 Task: Add a signature Mariana Green containing With heartfelt thanks and warm wishes, Mariana Green to email address softage.3@softage.net and add a label Purchase agreements
Action: Mouse moved to (114, 137)
Screenshot: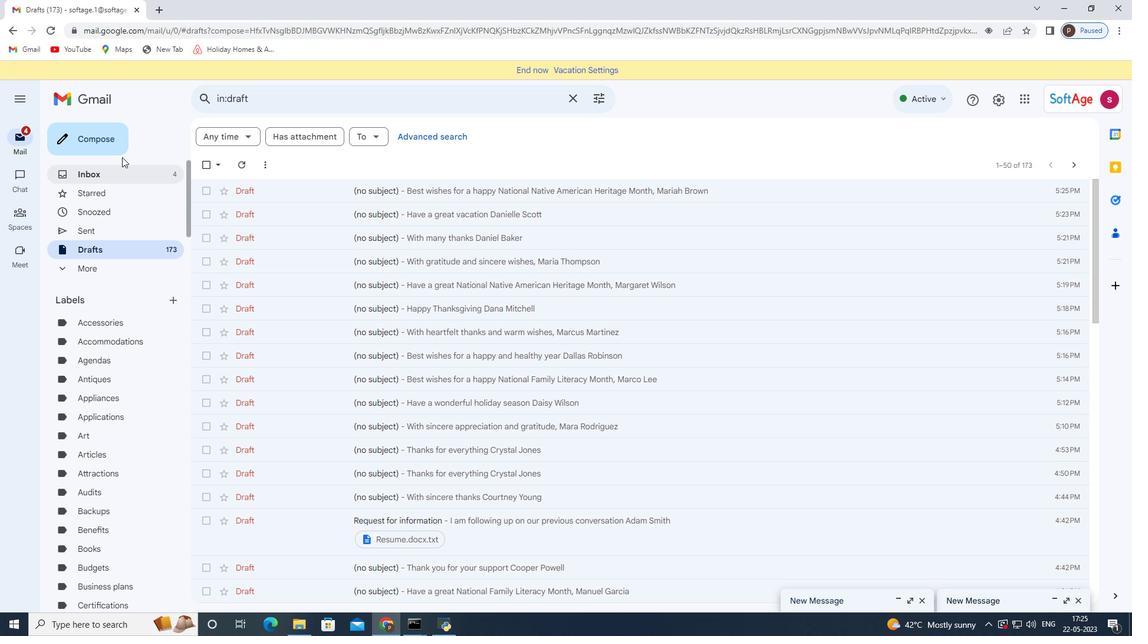 
Action: Mouse pressed left at (114, 137)
Screenshot: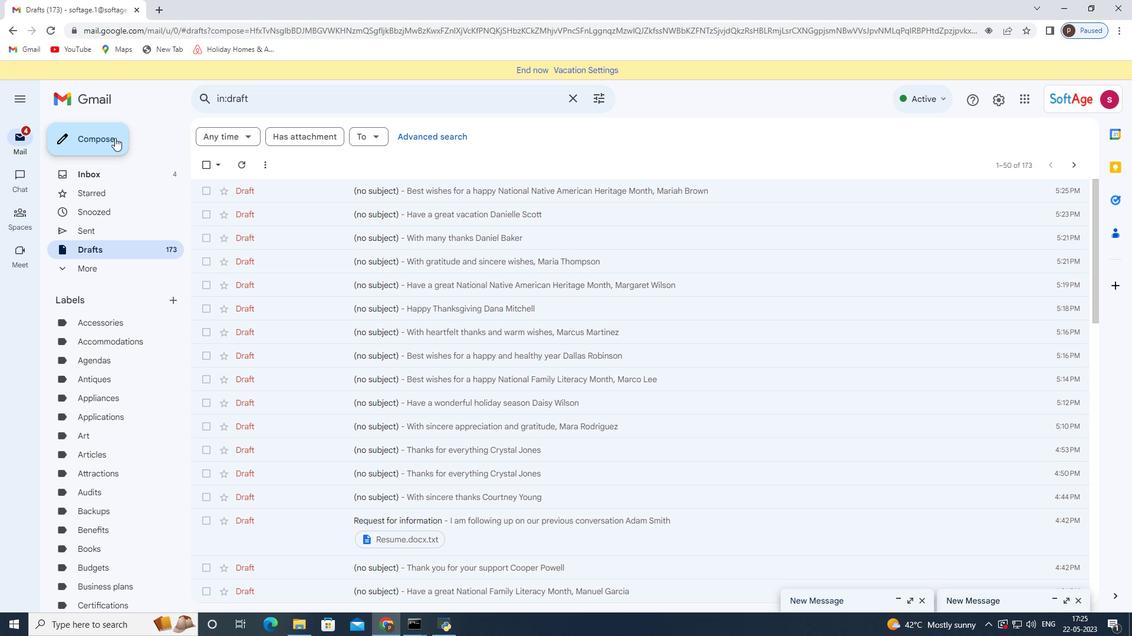 
Action: Mouse moved to (645, 593)
Screenshot: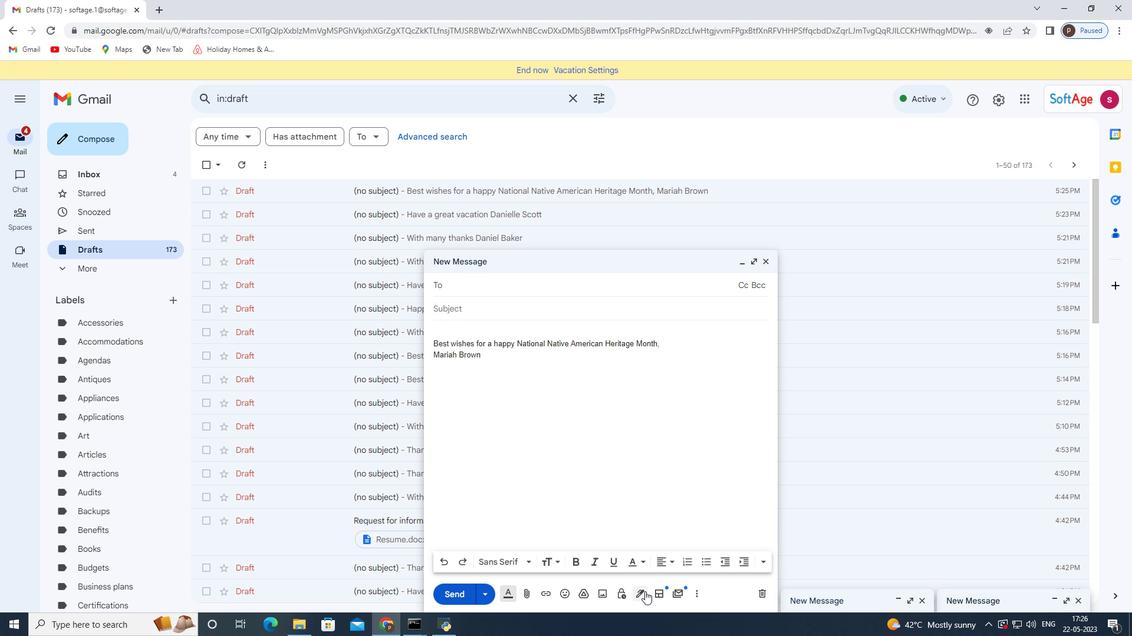 
Action: Mouse pressed left at (645, 593)
Screenshot: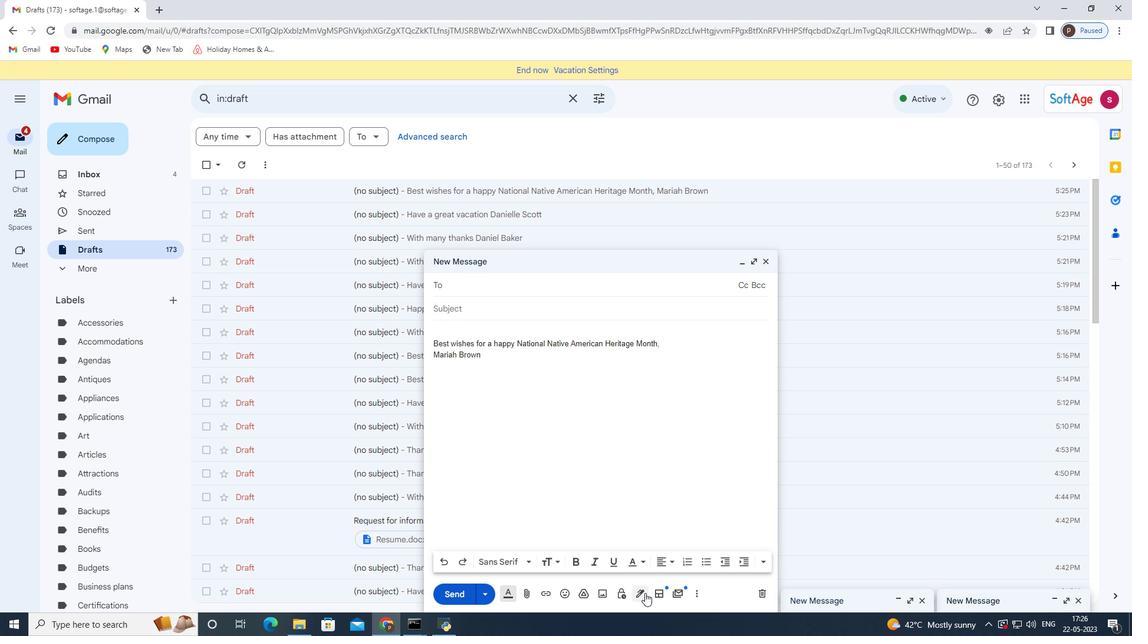 
Action: Mouse moved to (700, 528)
Screenshot: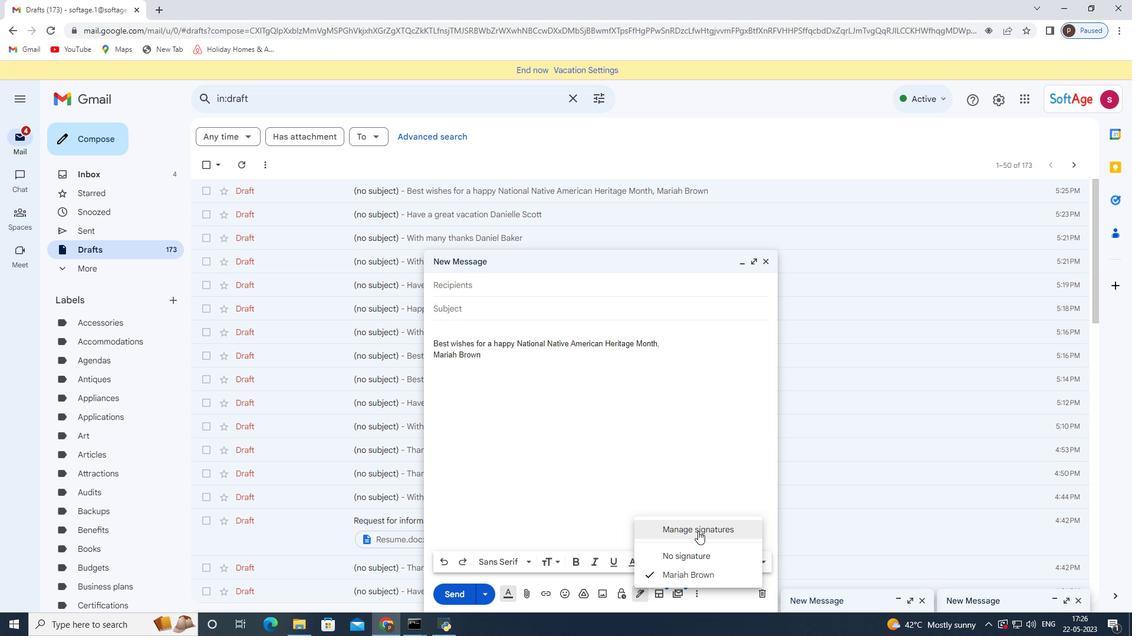 
Action: Mouse pressed left at (700, 528)
Screenshot: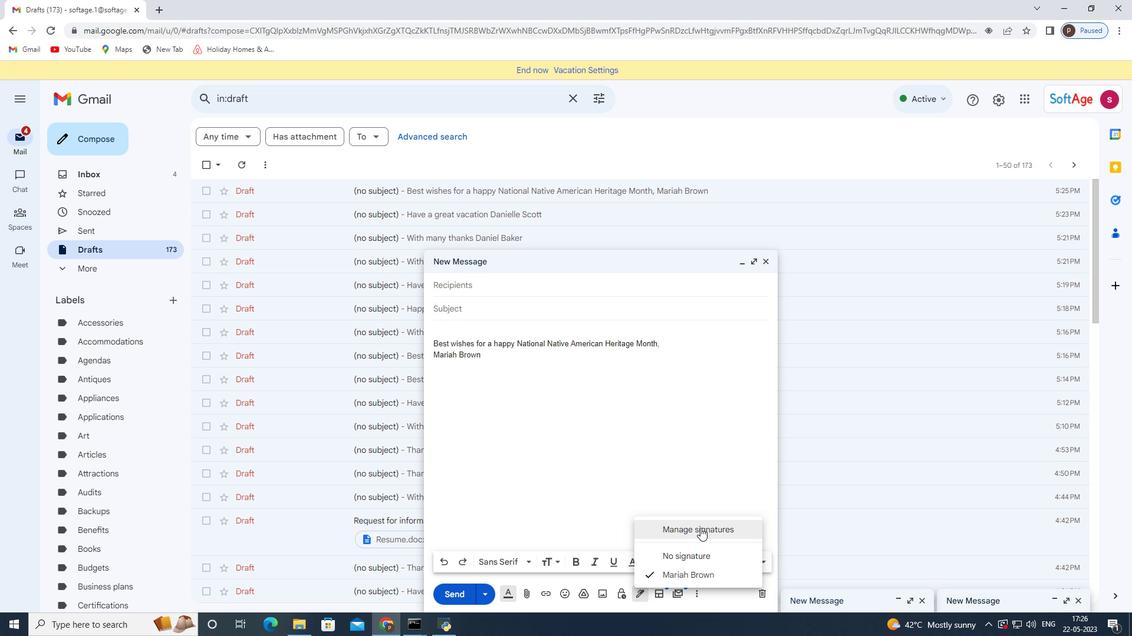 
Action: Mouse moved to (766, 259)
Screenshot: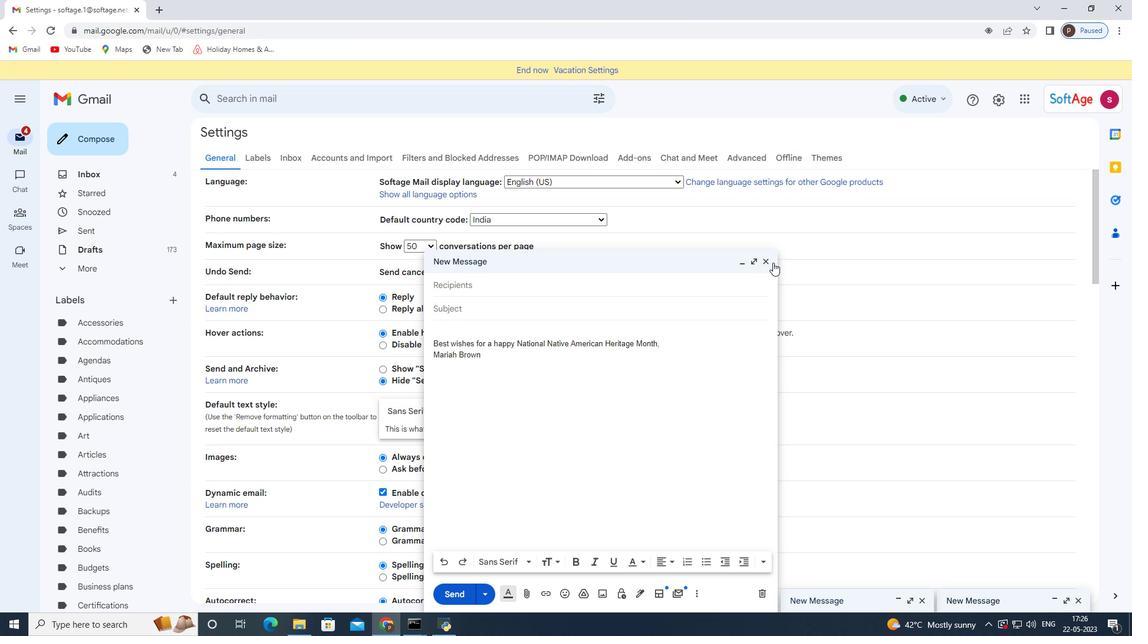 
Action: Mouse pressed left at (766, 259)
Screenshot: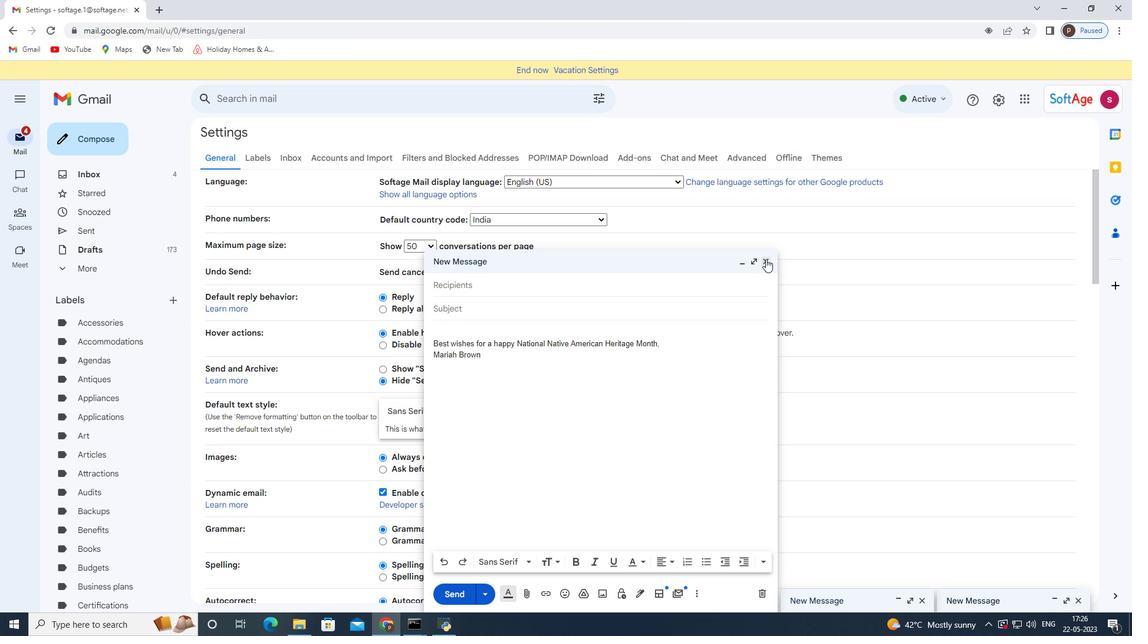 
Action: Mouse moved to (366, 463)
Screenshot: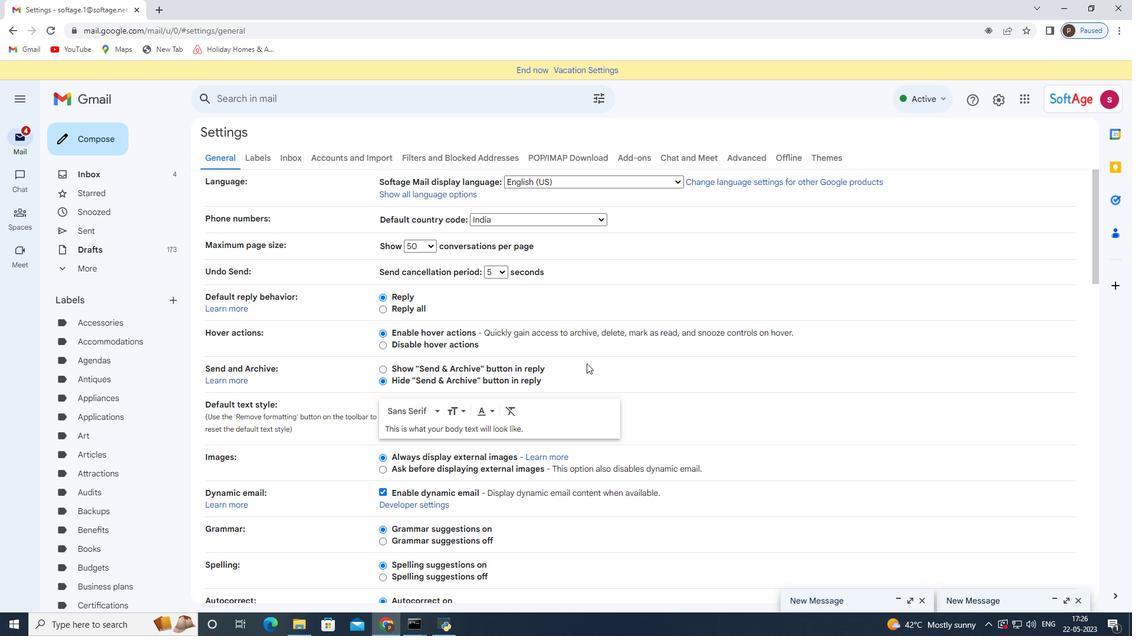 
Action: Mouse scrolled (366, 462) with delta (0, 0)
Screenshot: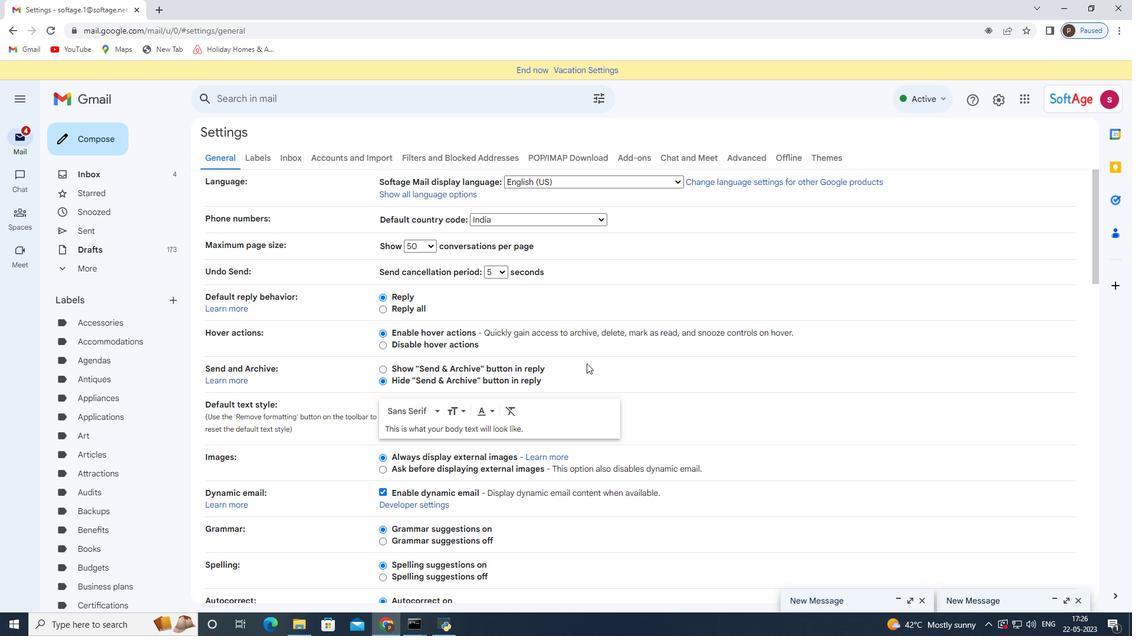 
Action: Mouse moved to (363, 469)
Screenshot: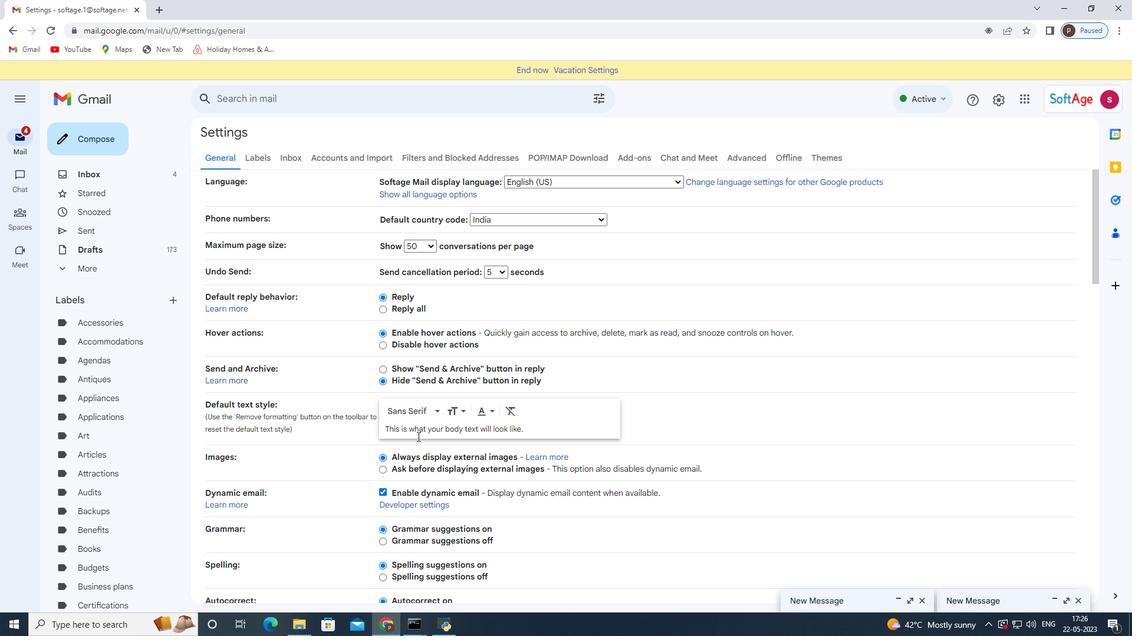 
Action: Mouse scrolled (363, 468) with delta (0, 0)
Screenshot: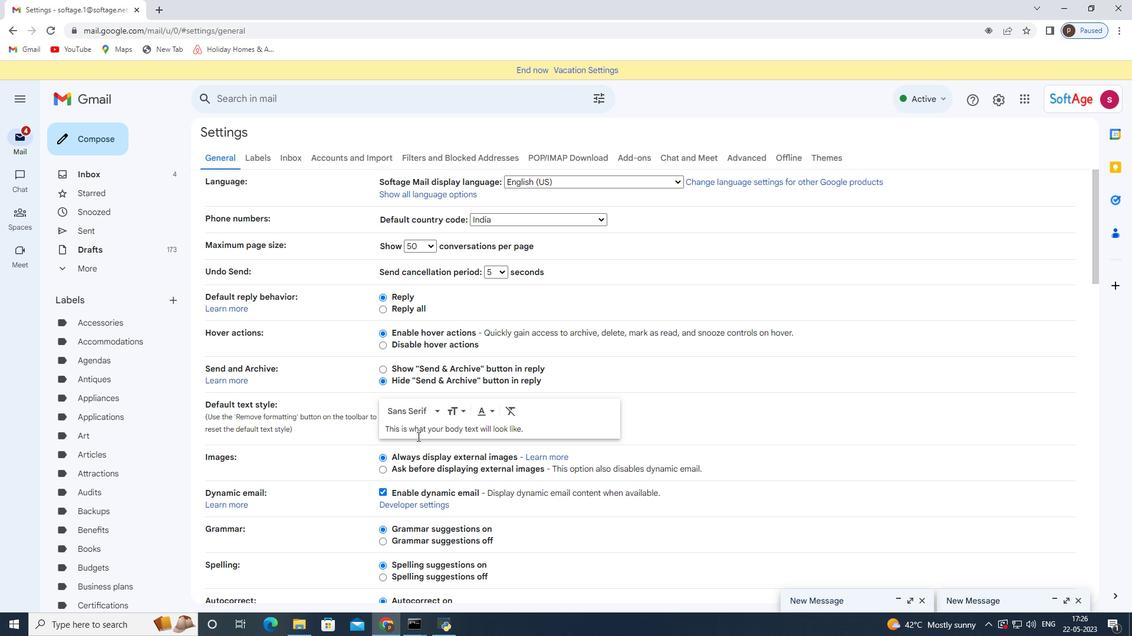 
Action: Mouse moved to (362, 470)
Screenshot: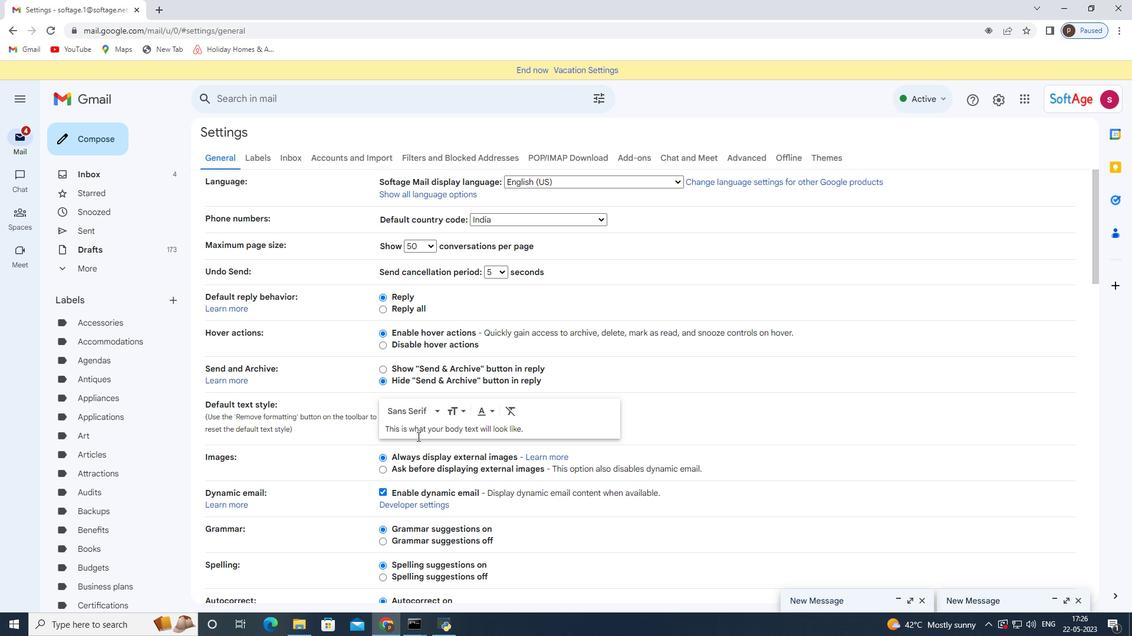 
Action: Mouse scrolled (362, 470) with delta (0, 0)
Screenshot: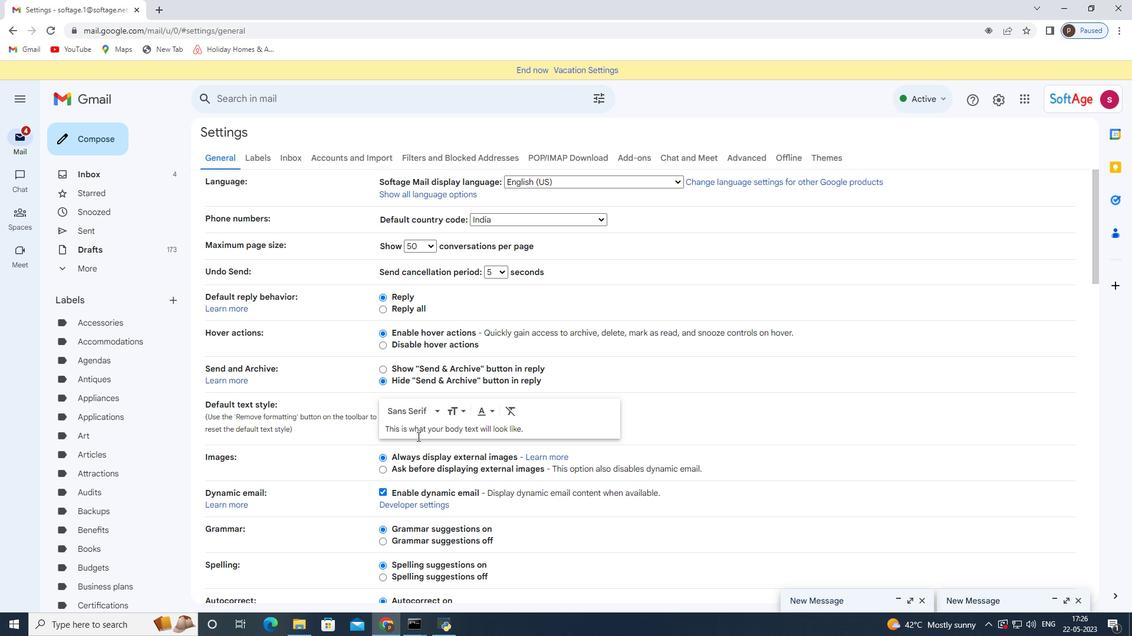 
Action: Mouse moved to (361, 473)
Screenshot: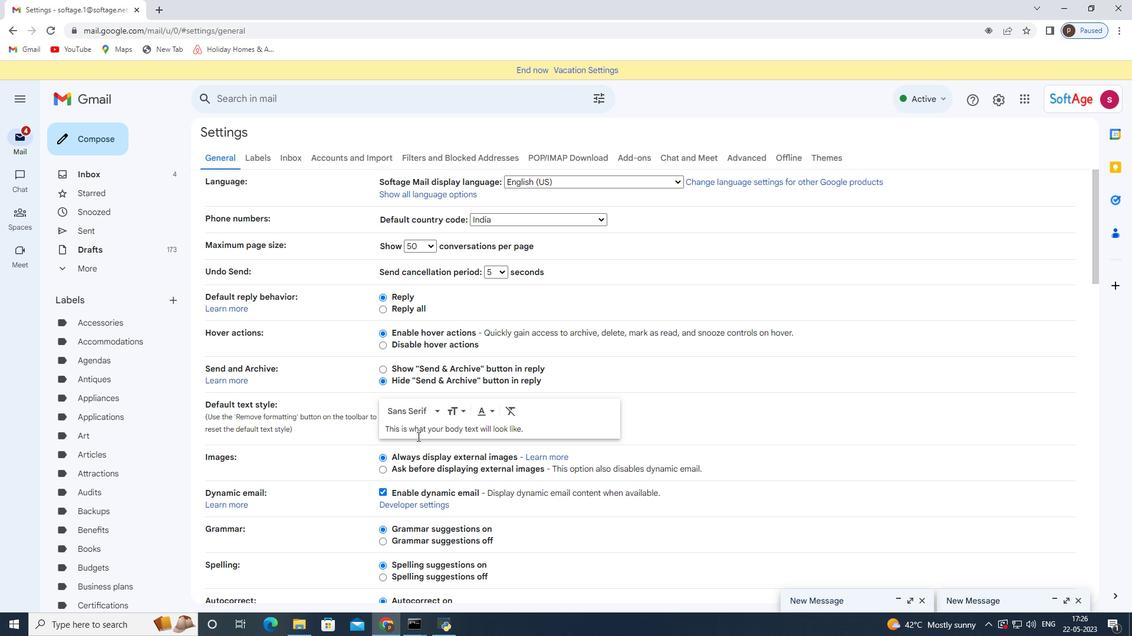 
Action: Mouse scrolled (361, 472) with delta (0, 0)
Screenshot: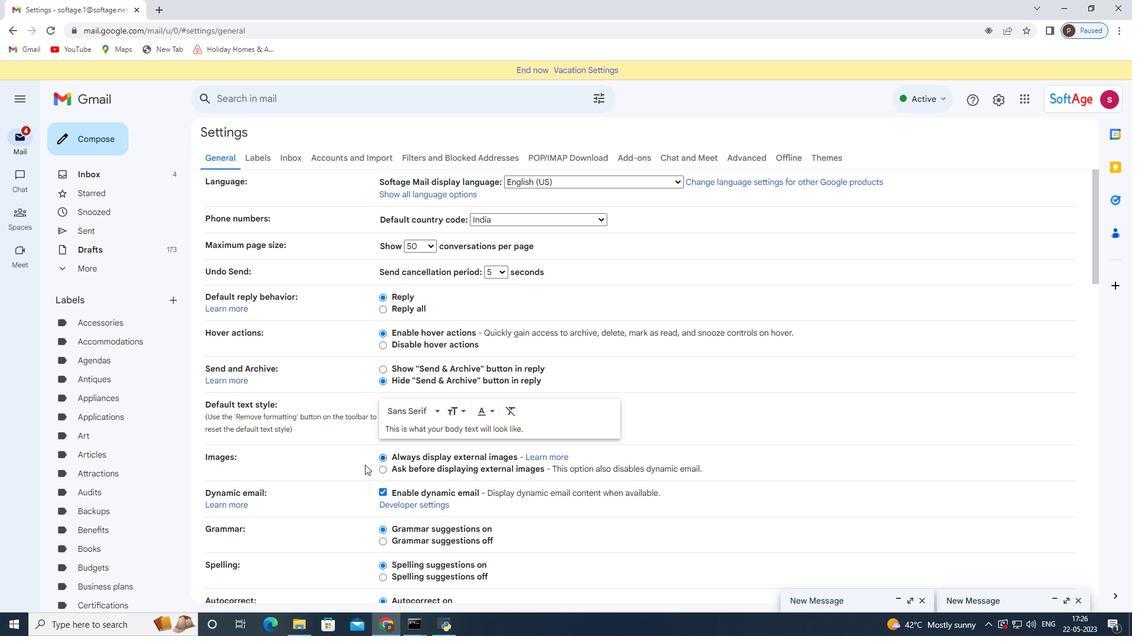 
Action: Mouse moved to (360, 474)
Screenshot: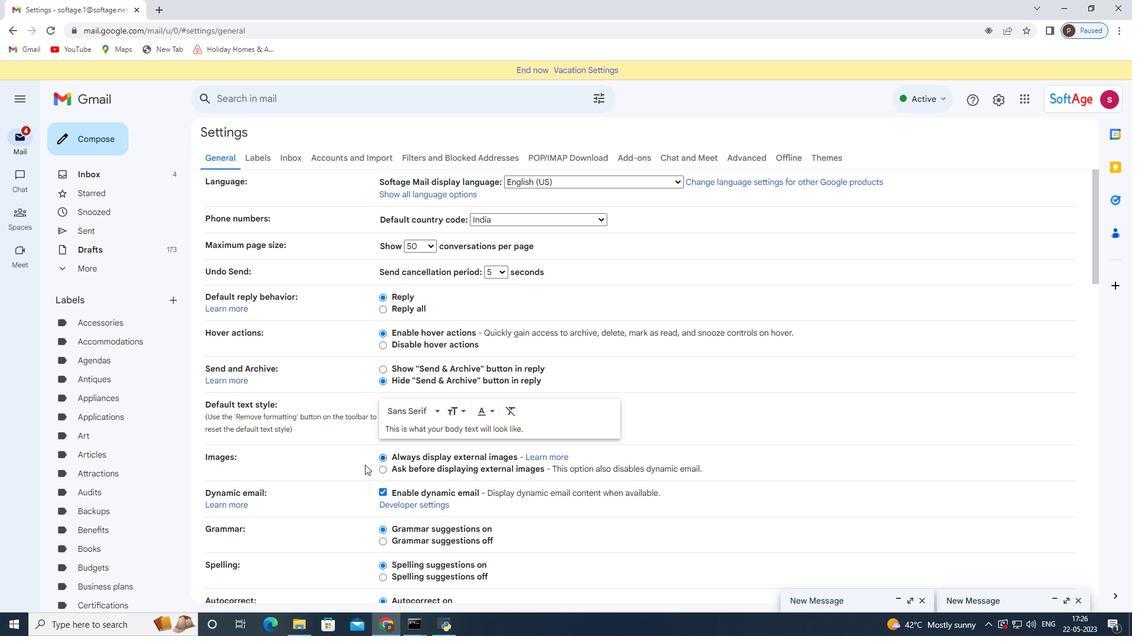 
Action: Mouse scrolled (360, 474) with delta (0, 0)
Screenshot: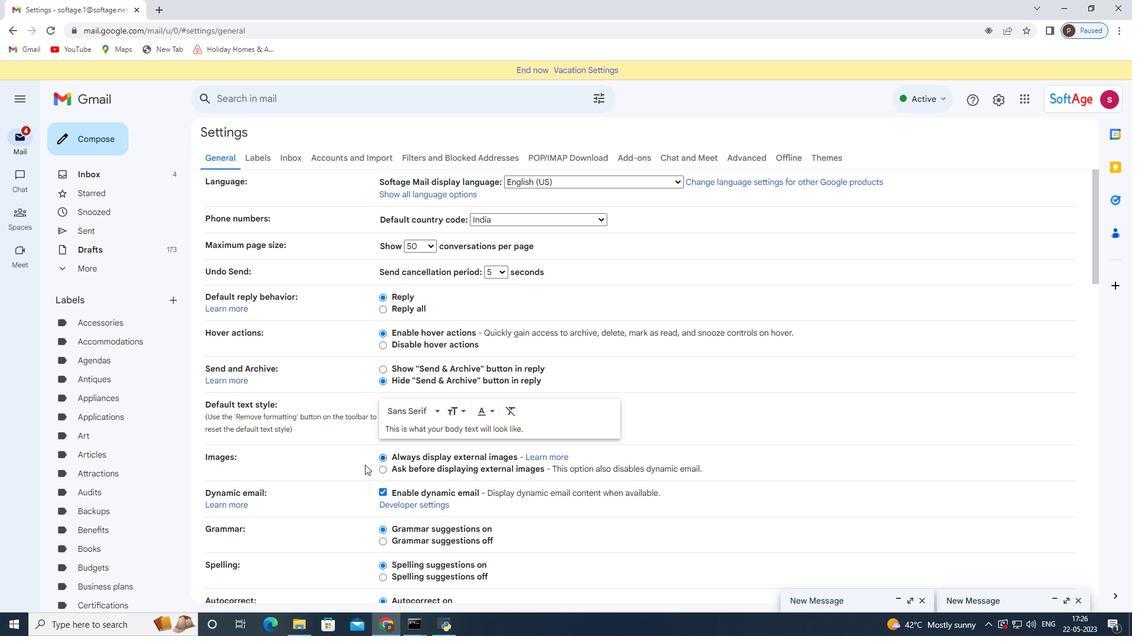 
Action: Mouse scrolled (360, 474) with delta (0, 0)
Screenshot: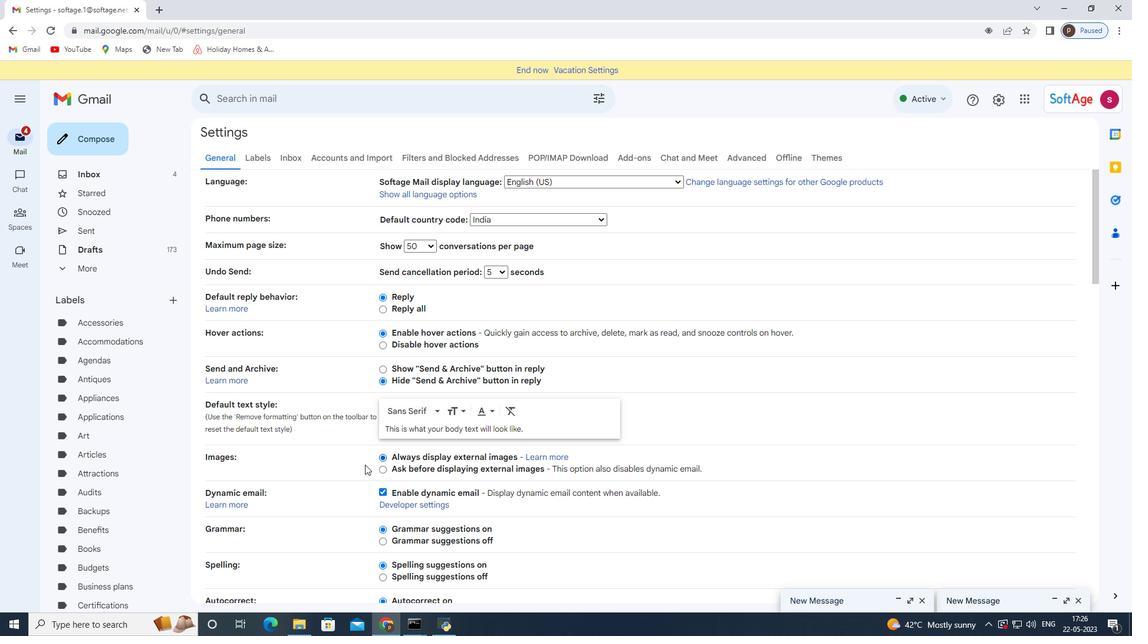 
Action: Mouse moved to (444, 472)
Screenshot: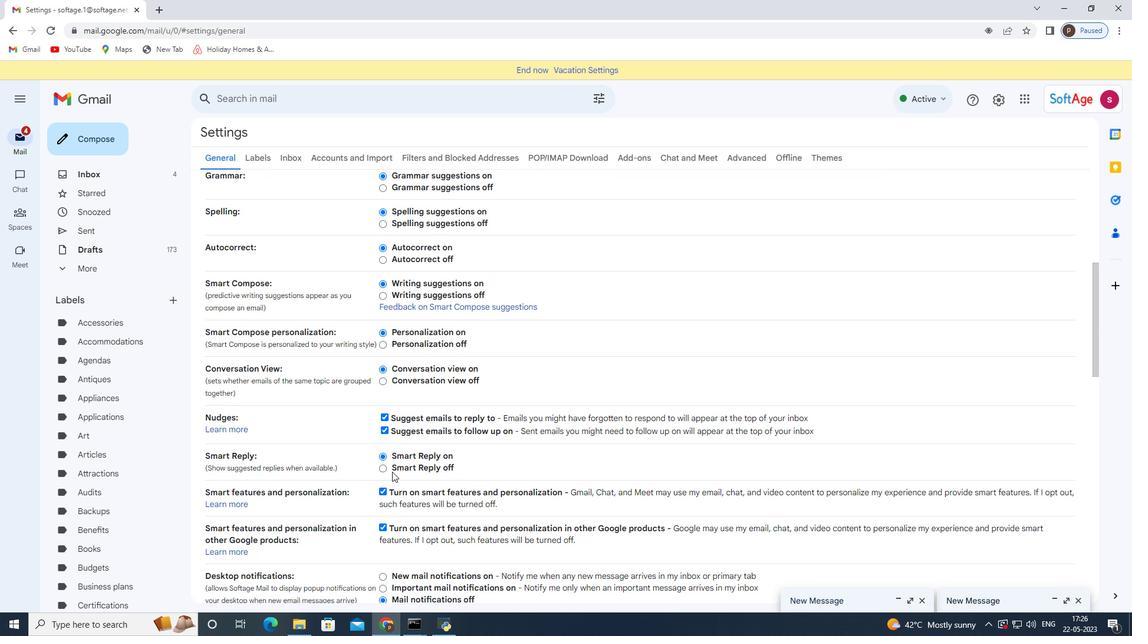 
Action: Mouse scrolled (444, 471) with delta (0, 0)
Screenshot: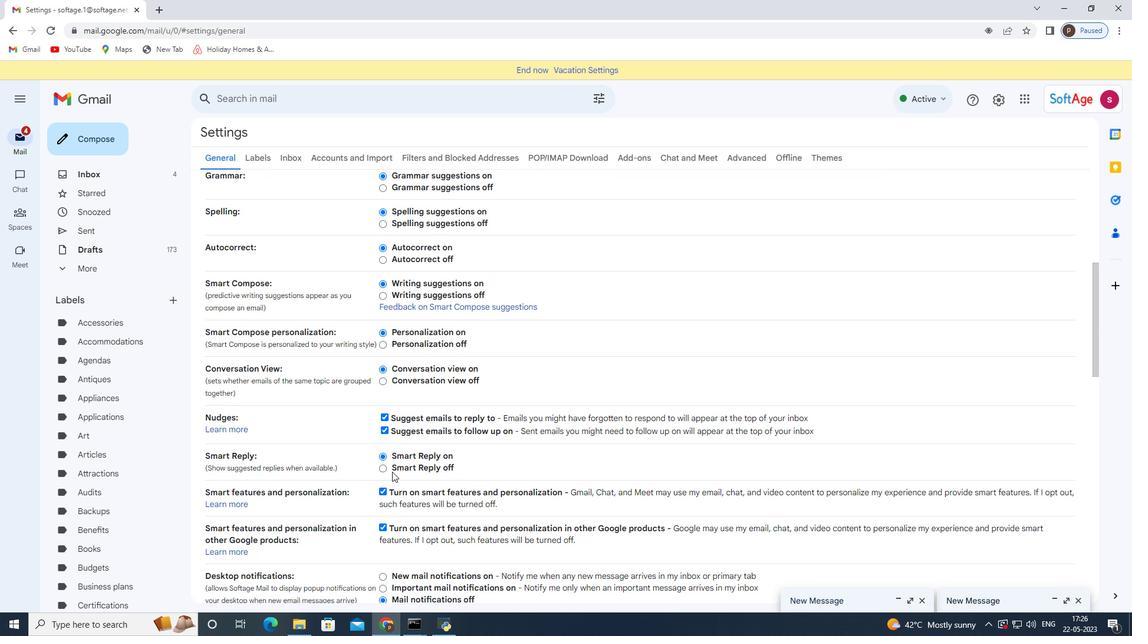 
Action: Mouse scrolled (444, 471) with delta (0, 0)
Screenshot: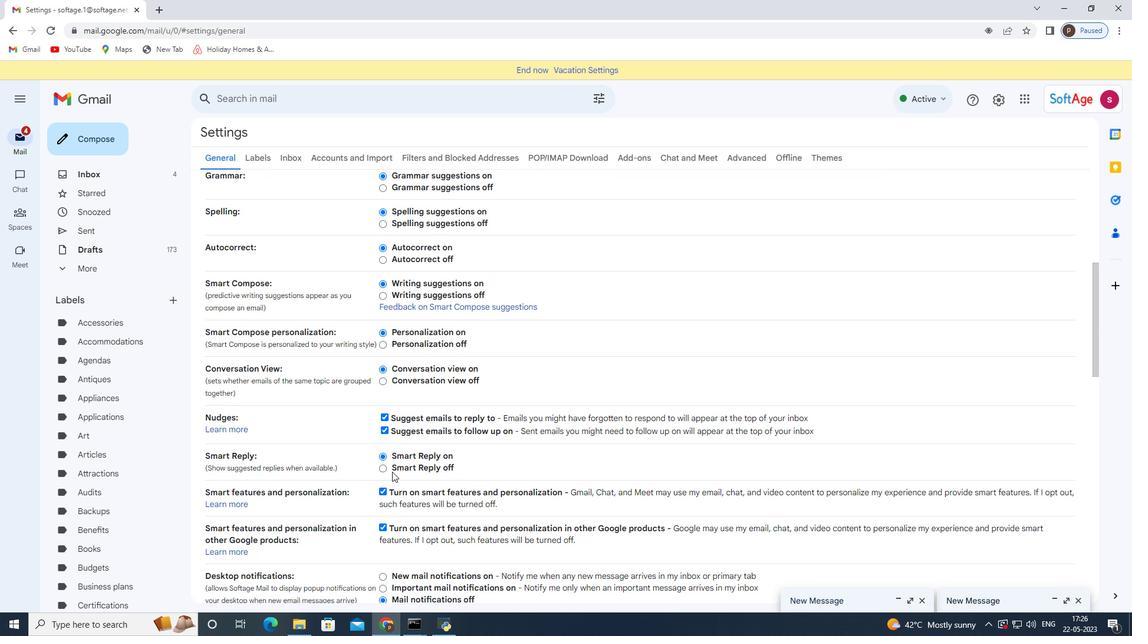 
Action: Mouse scrolled (444, 471) with delta (0, 0)
Screenshot: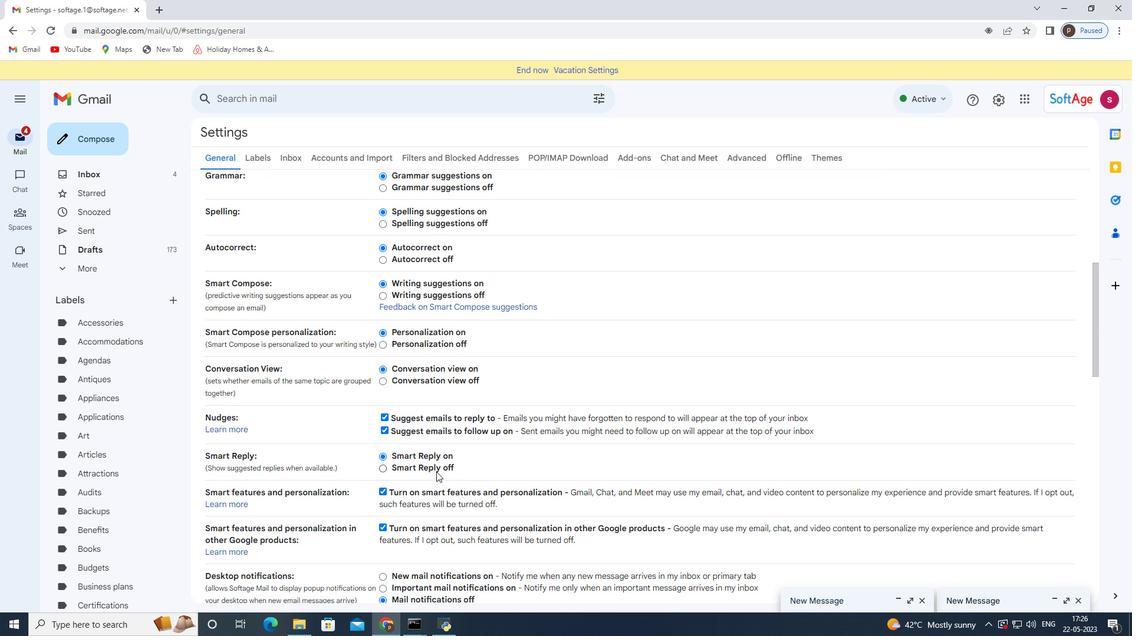 
Action: Mouse scrolled (444, 471) with delta (0, 0)
Screenshot: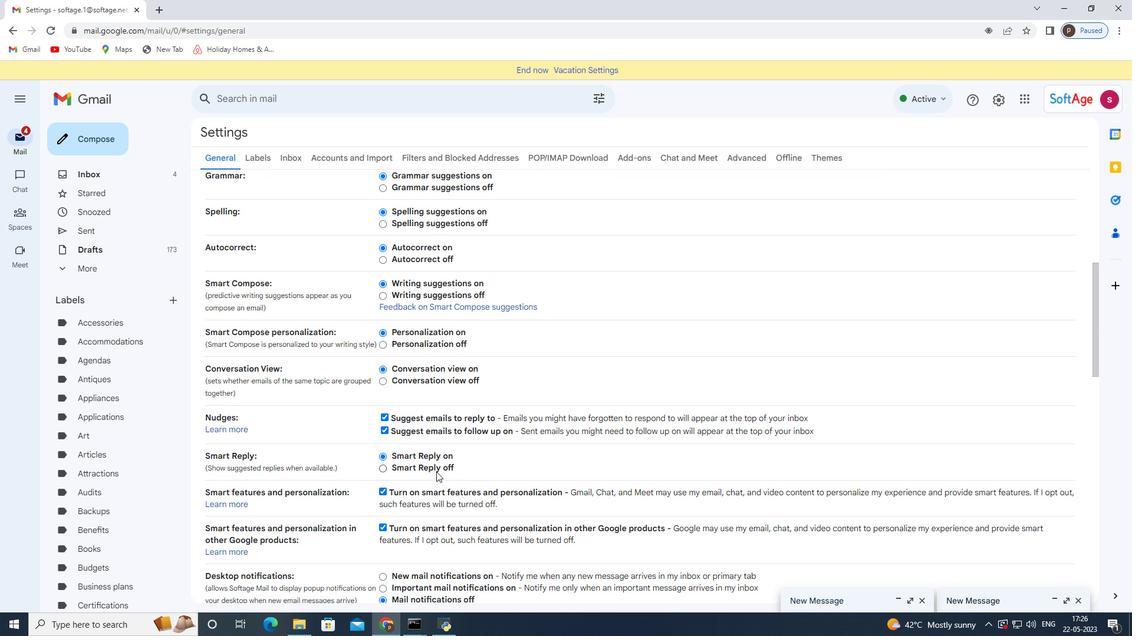 
Action: Mouse scrolled (444, 471) with delta (0, 0)
Screenshot: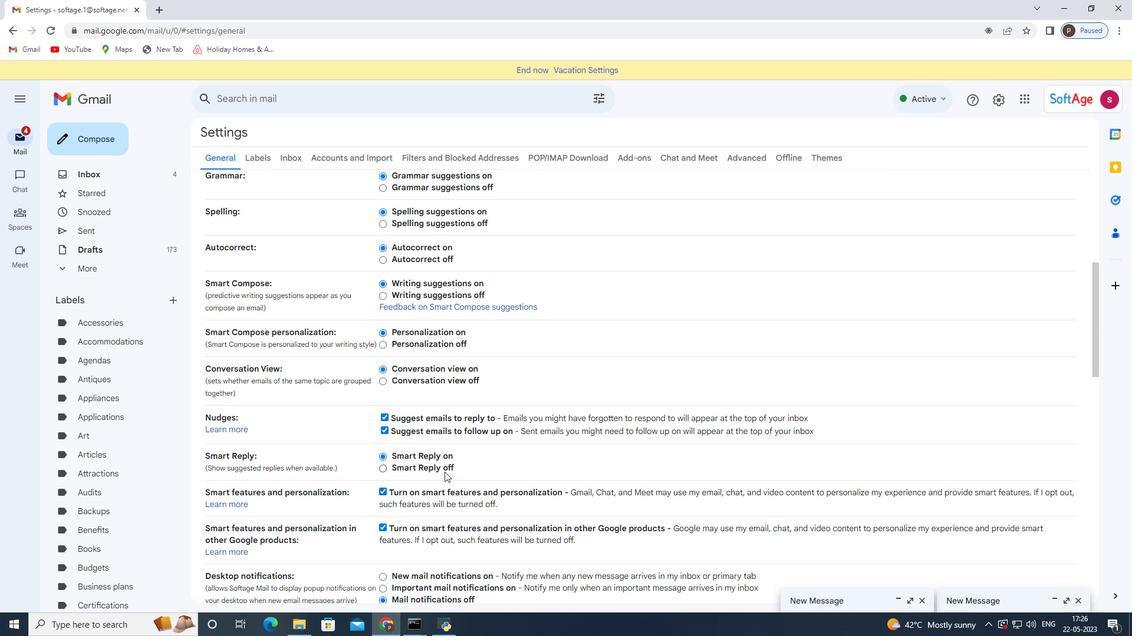 
Action: Mouse moved to (460, 470)
Screenshot: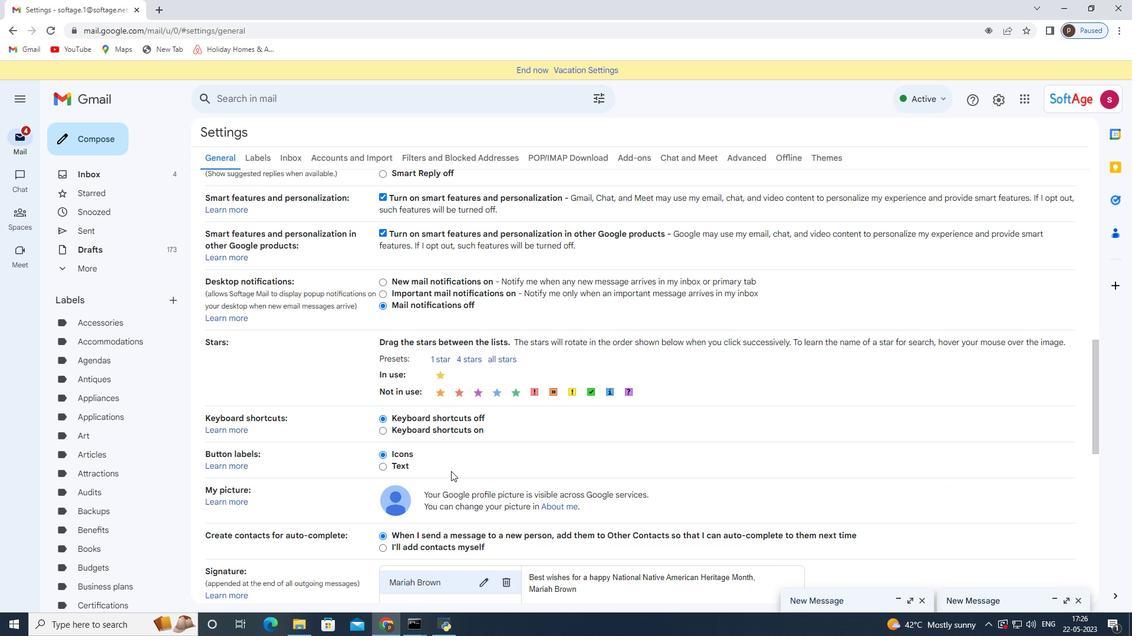 
Action: Mouse scrolled (460, 469) with delta (0, 0)
Screenshot: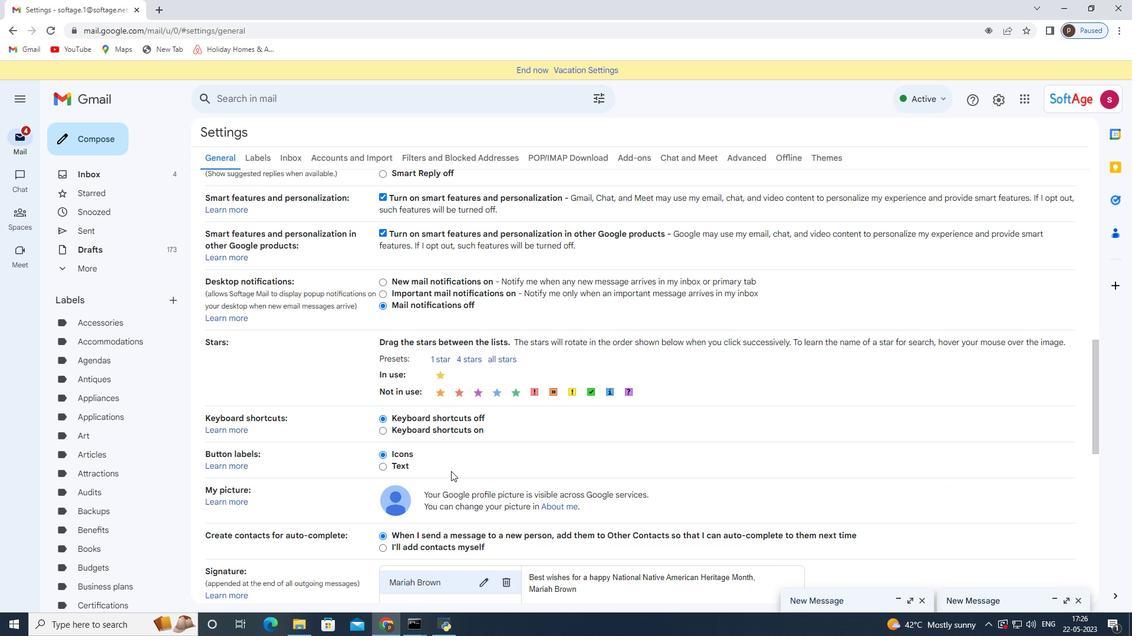 
Action: Mouse scrolled (460, 469) with delta (0, 0)
Screenshot: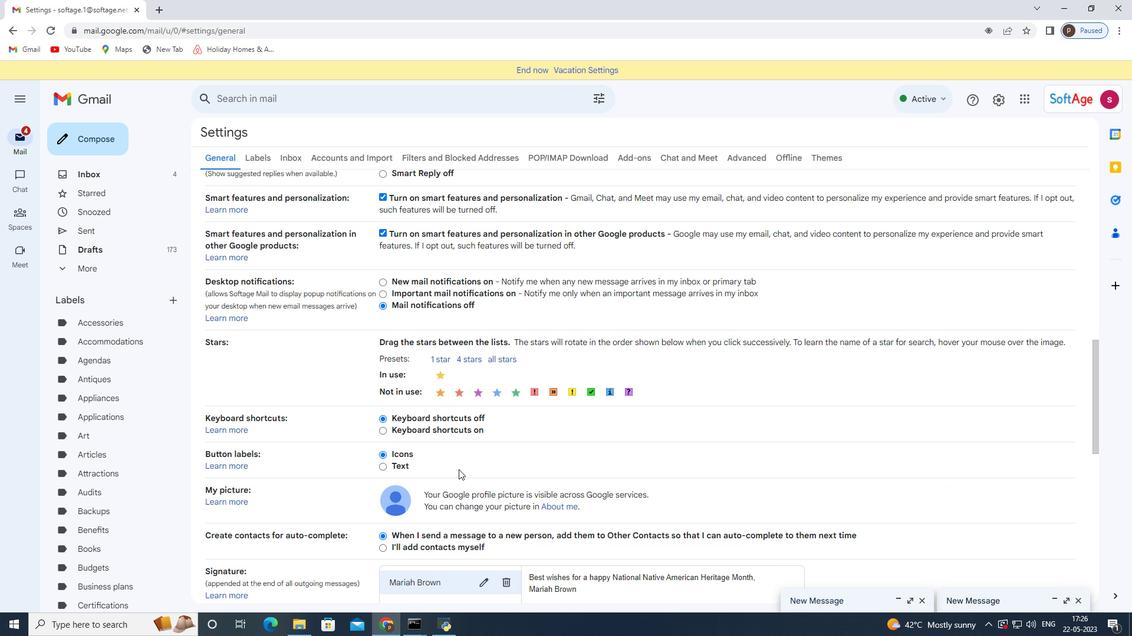 
Action: Mouse moved to (505, 467)
Screenshot: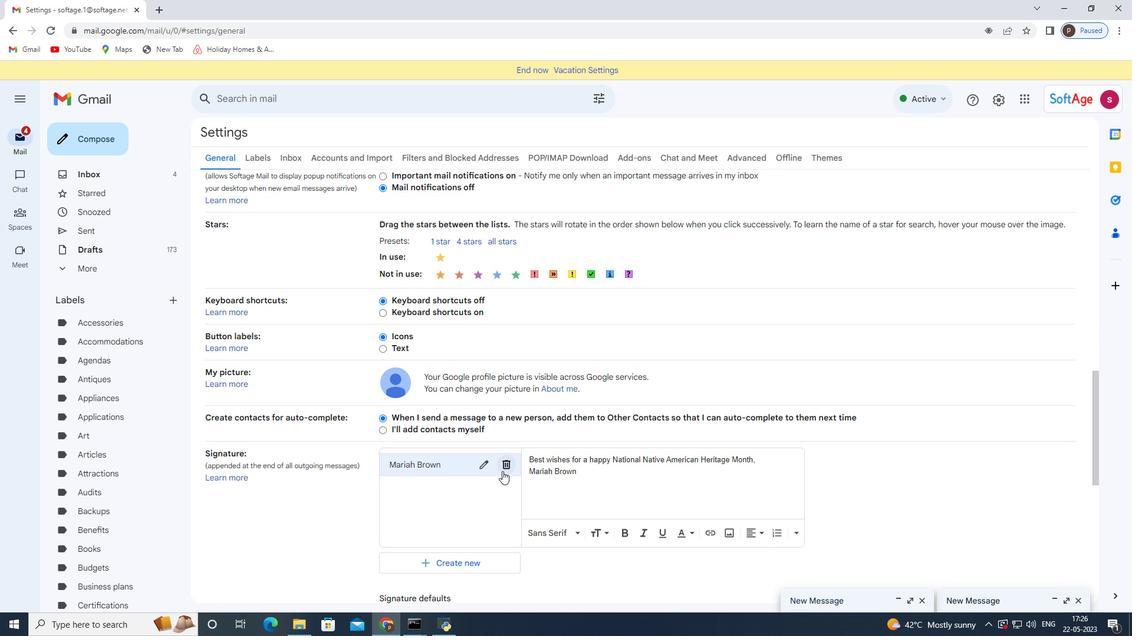 
Action: Mouse pressed left at (505, 467)
Screenshot: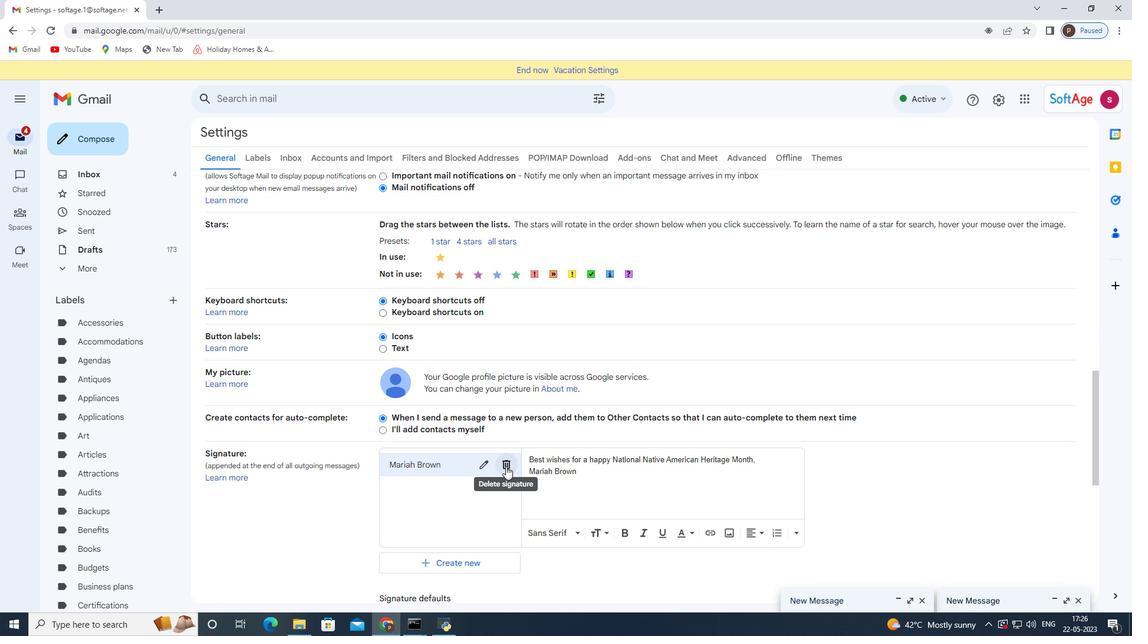 
Action: Mouse moved to (656, 362)
Screenshot: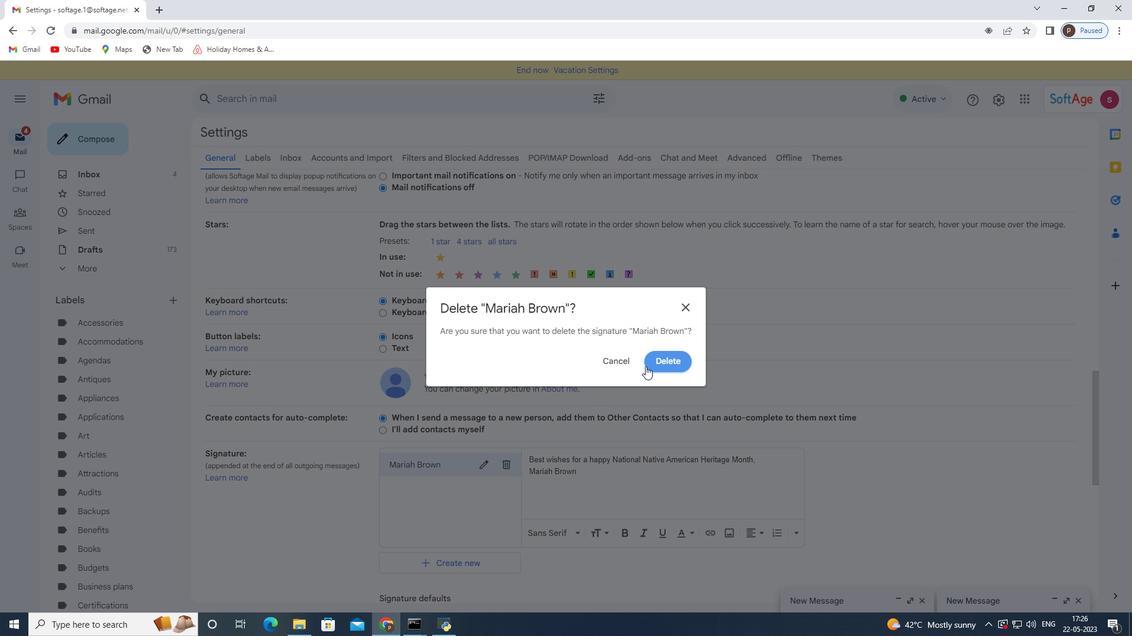 
Action: Mouse pressed left at (656, 362)
Screenshot: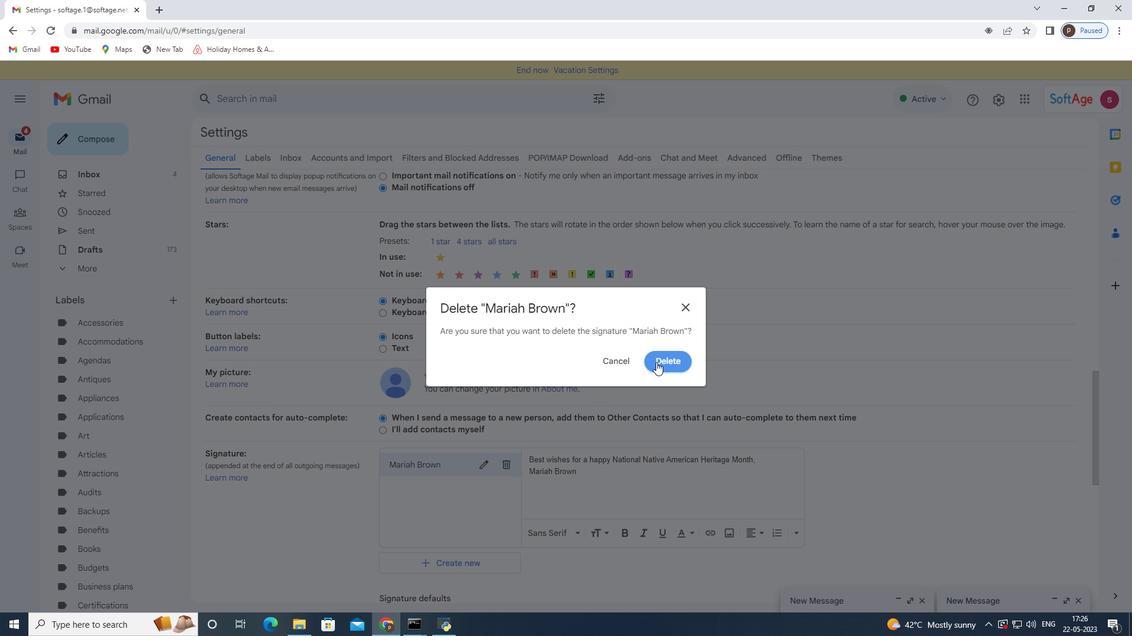 
Action: Mouse moved to (413, 474)
Screenshot: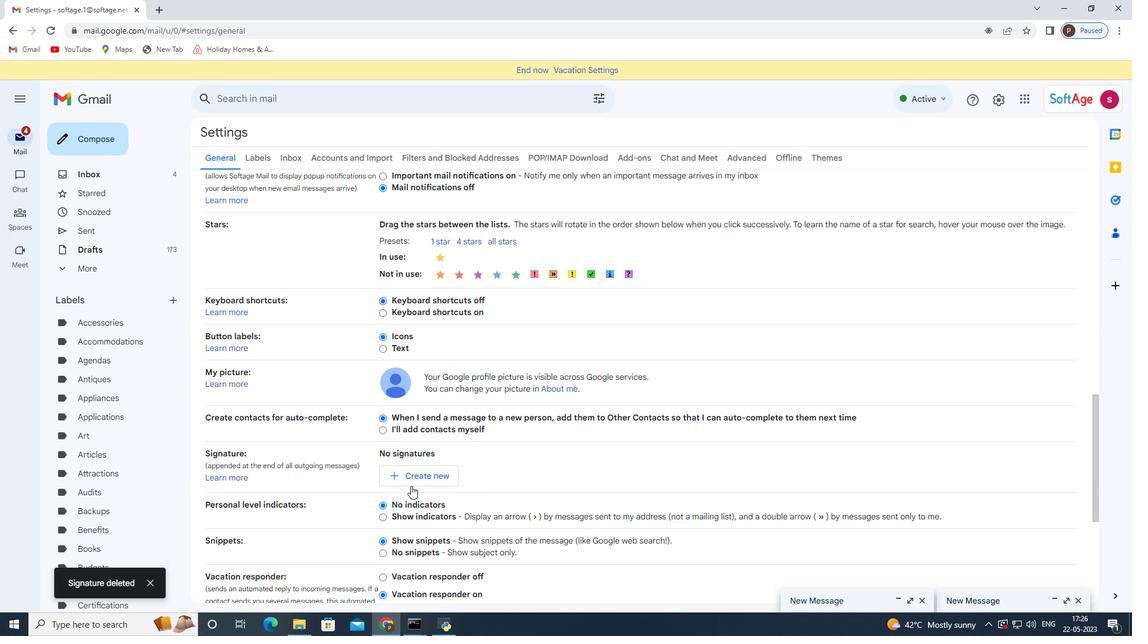 
Action: Mouse pressed left at (413, 474)
Screenshot: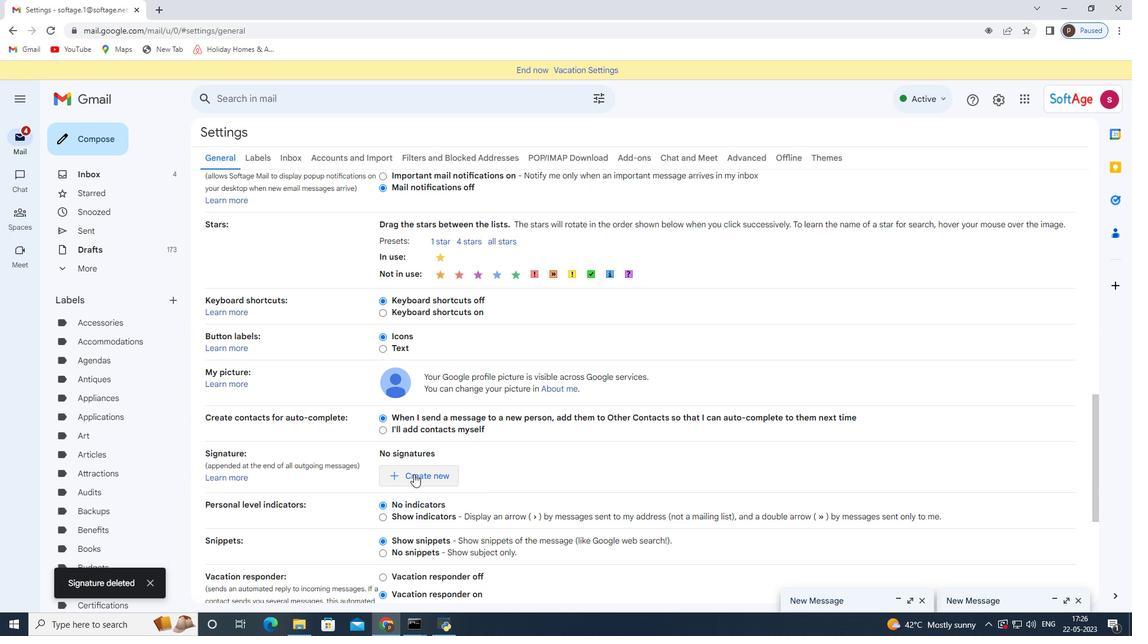 
Action: Mouse moved to (475, 335)
Screenshot: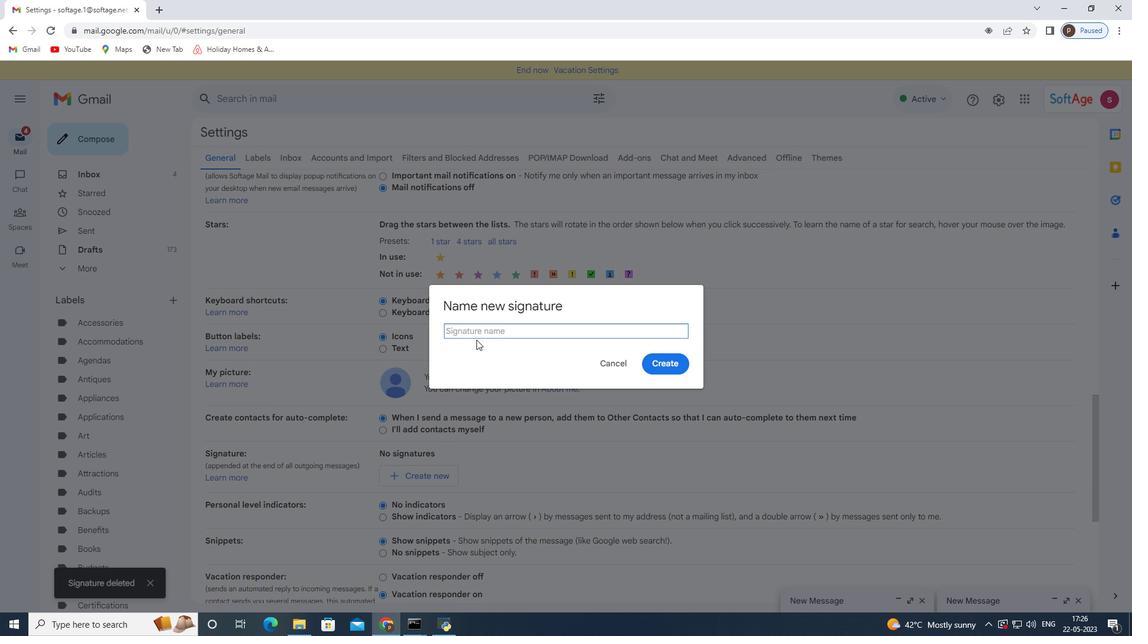 
Action: Mouse pressed left at (475, 335)
Screenshot: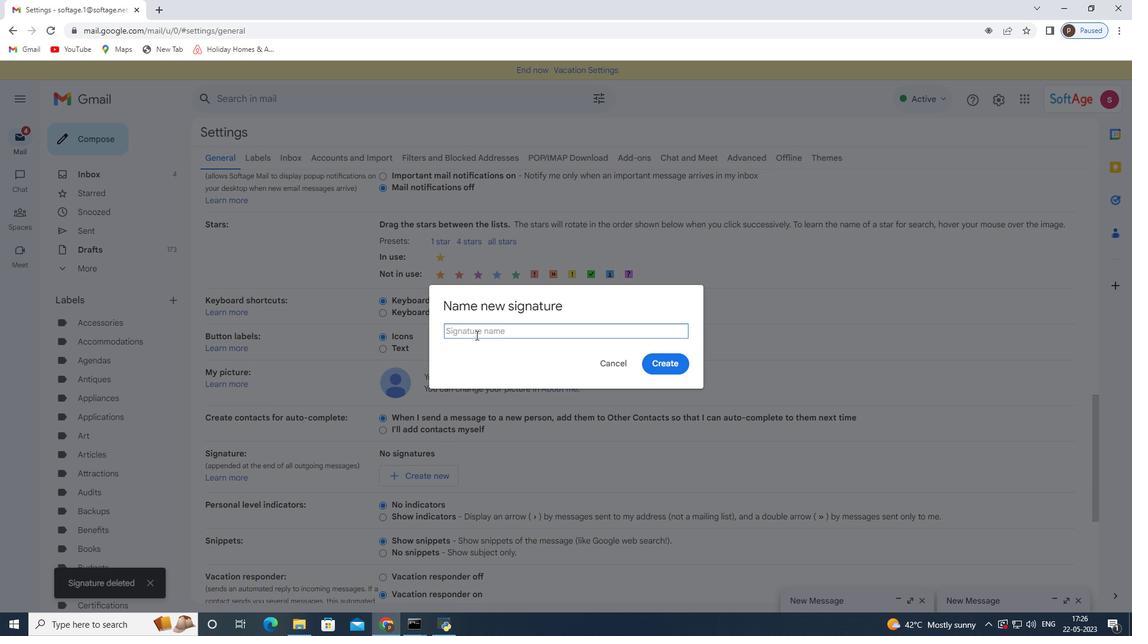 
Action: Key pressed <Key.shift>Mariana<Key.space><Key.shift><Key.shift><Key.shift><Key.shift><Key.shift>Green
Screenshot: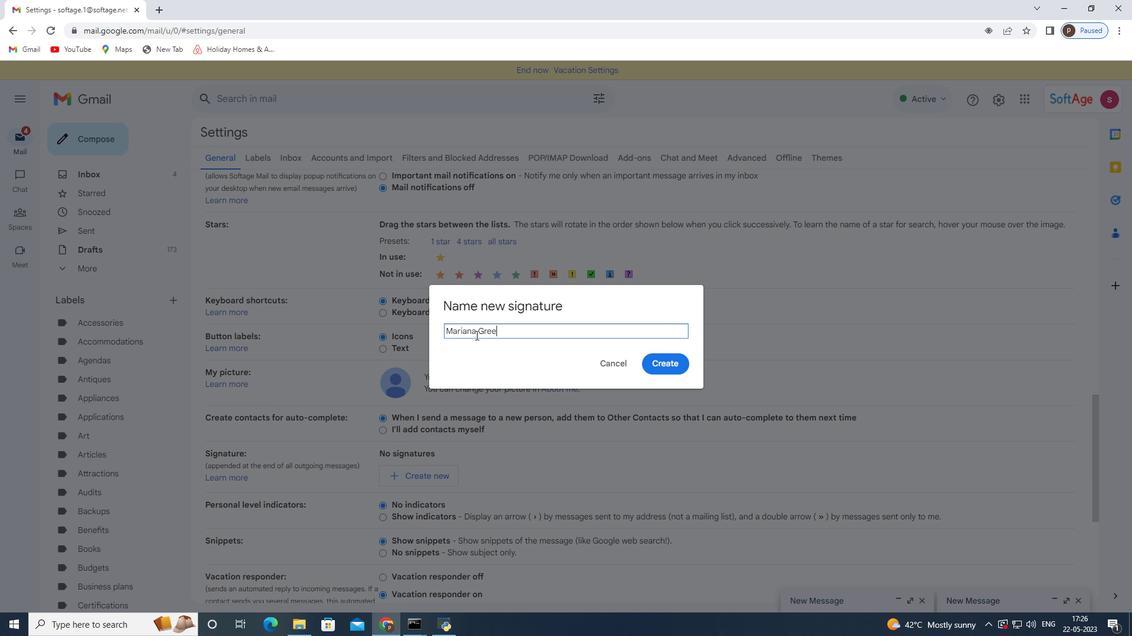 
Action: Mouse moved to (656, 364)
Screenshot: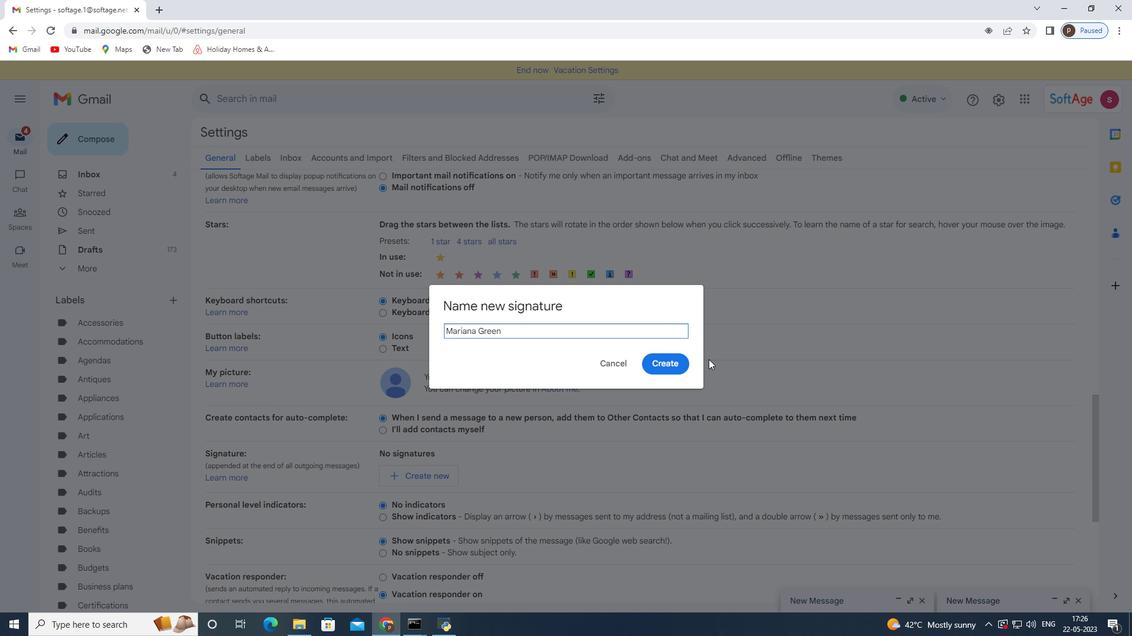 
Action: Mouse pressed left at (656, 364)
Screenshot: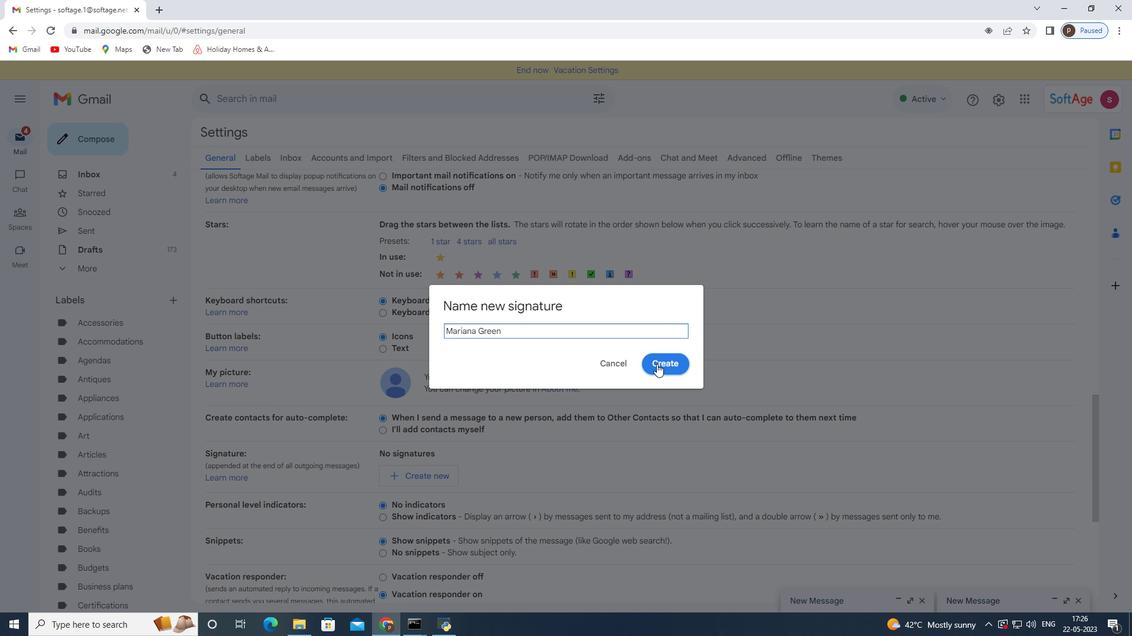 
Action: Mouse moved to (542, 456)
Screenshot: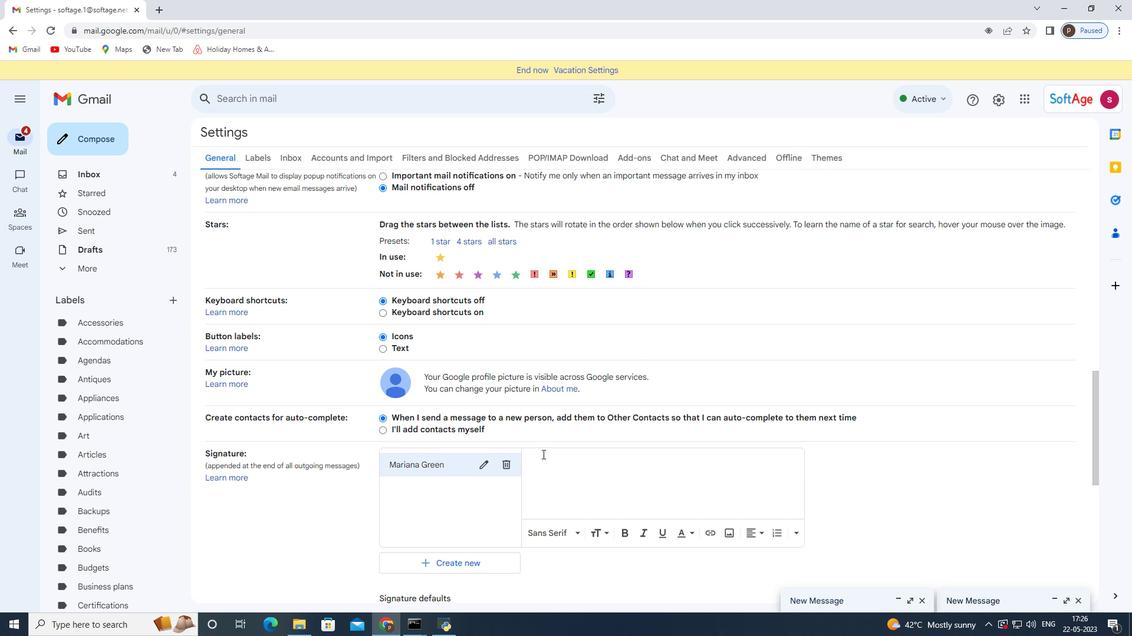 
Action: Mouse pressed left at (542, 456)
Screenshot: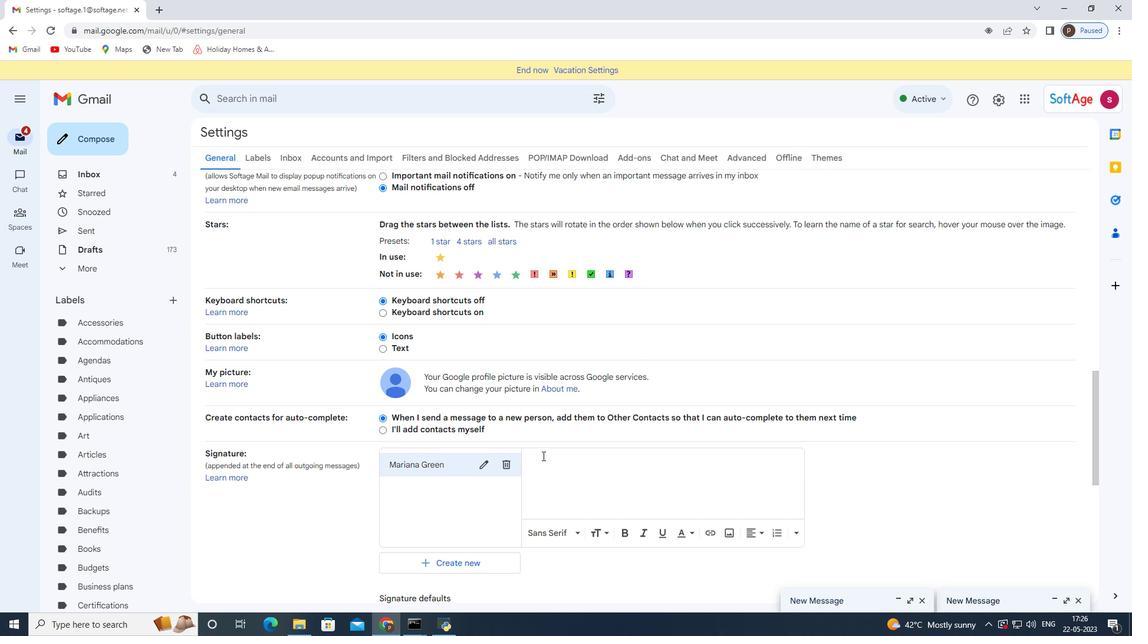 
Action: Mouse moved to (541, 456)
Screenshot: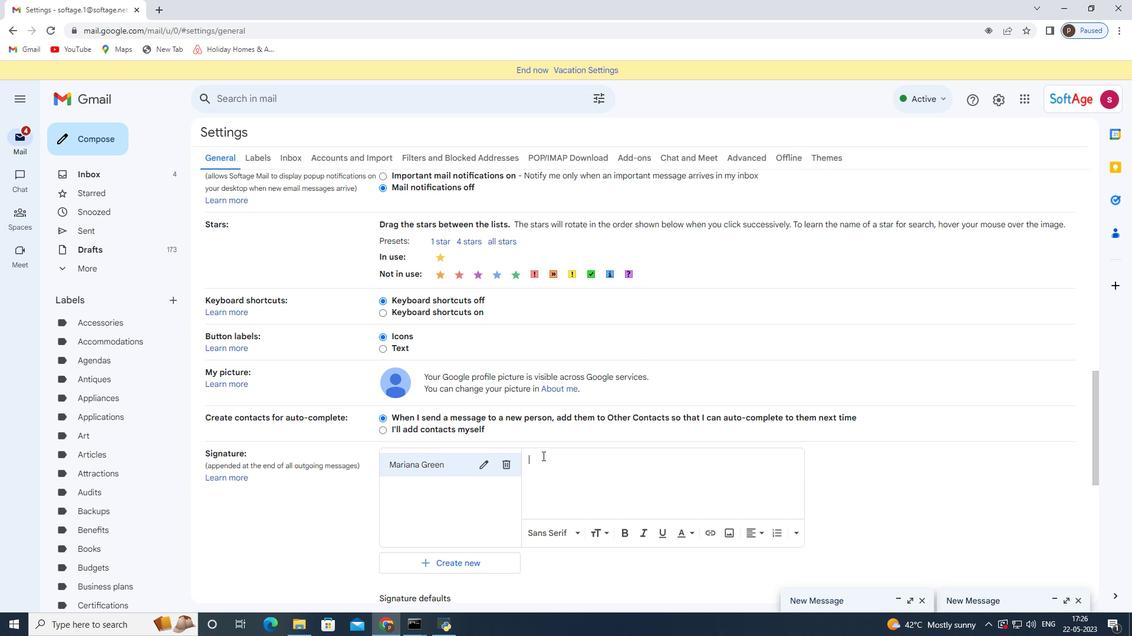 
Action: Key pressed <Key.shift>With<Key.space>heartfelt<Key.space>thanks<Key.space>and<Key.space>warm<Key.space>wishes,
Screenshot: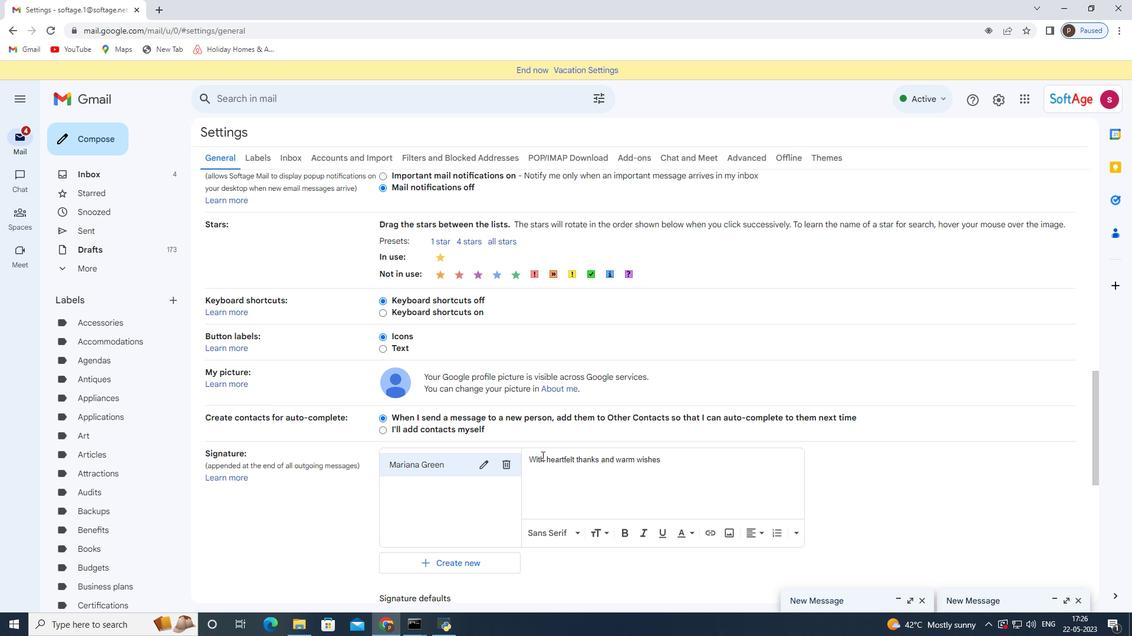 
Action: Mouse moved to (541, 457)
Screenshot: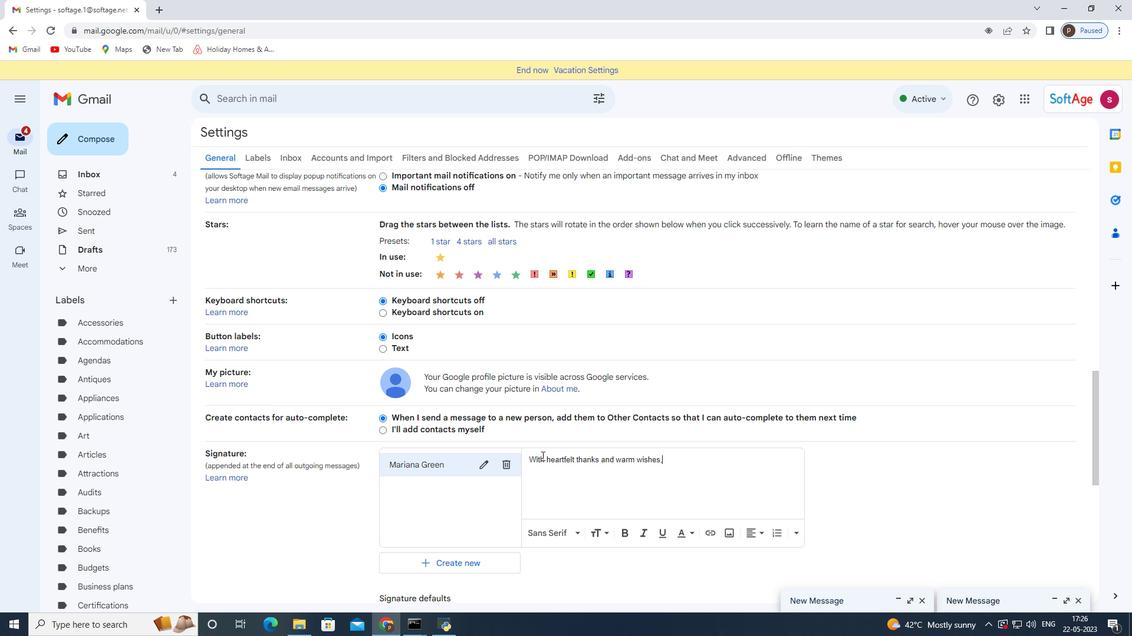 
Action: Key pressed <Key.enter><Key.shift>Mariana<Key.space><Key.shift>Green
Screenshot: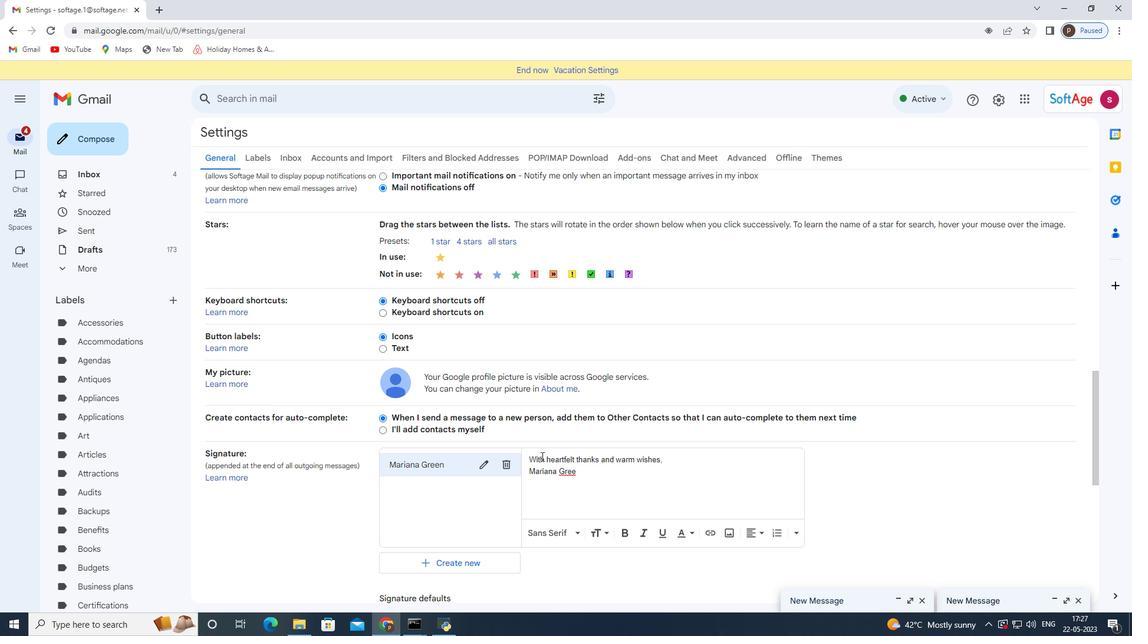 
Action: Mouse moved to (568, 481)
Screenshot: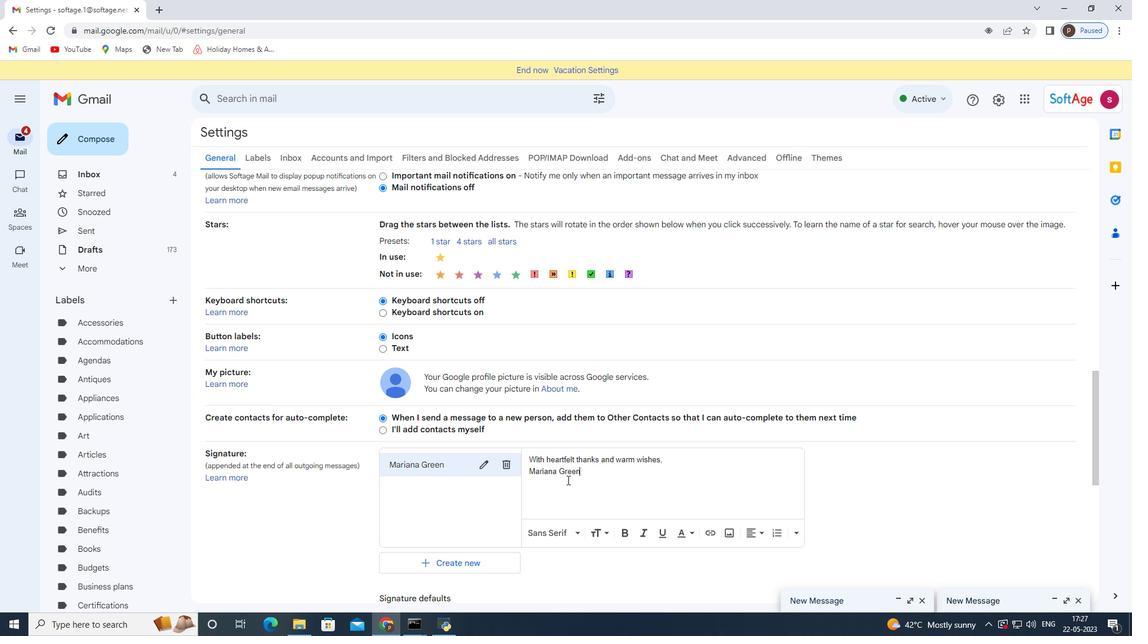 
Action: Mouse scrolled (568, 480) with delta (0, 0)
Screenshot: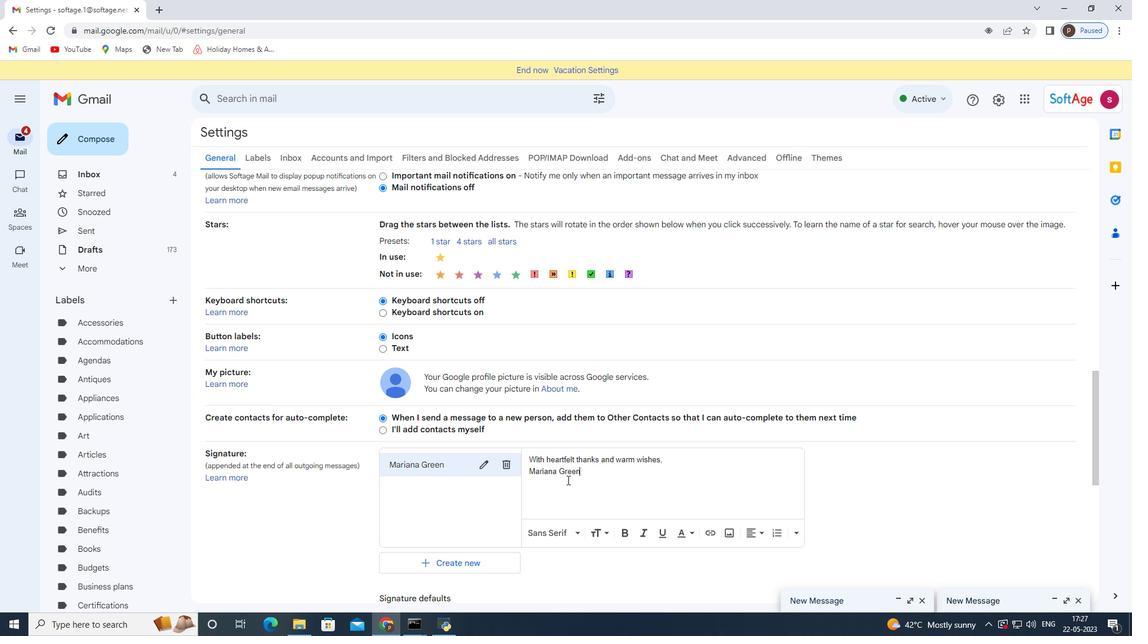 
Action: Mouse scrolled (568, 480) with delta (0, 0)
Screenshot: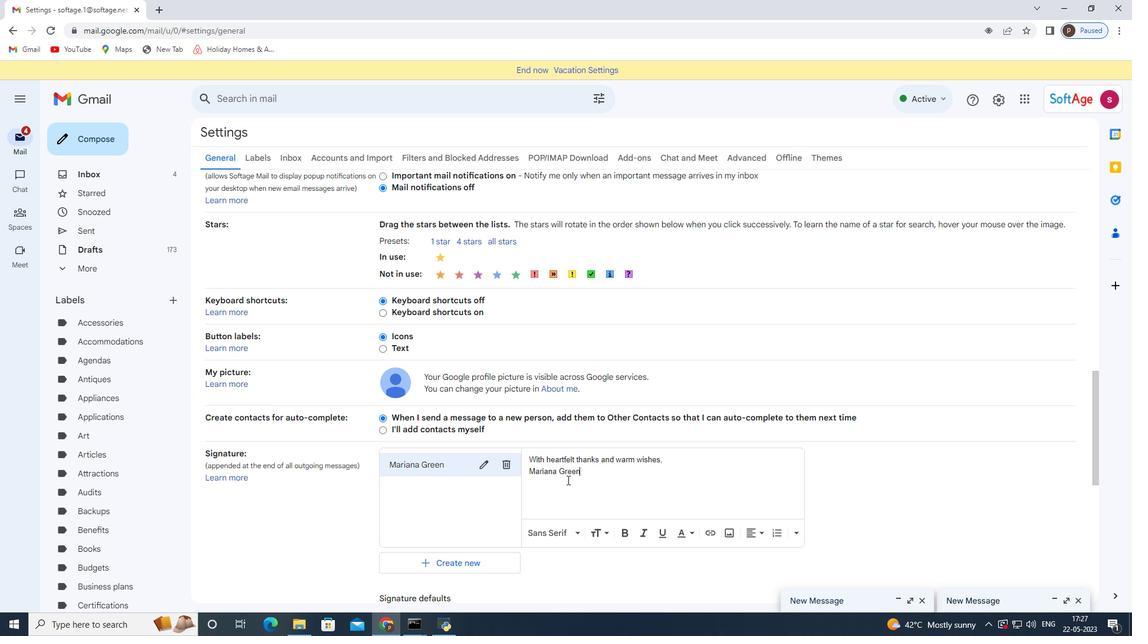 
Action: Mouse moved to (467, 511)
Screenshot: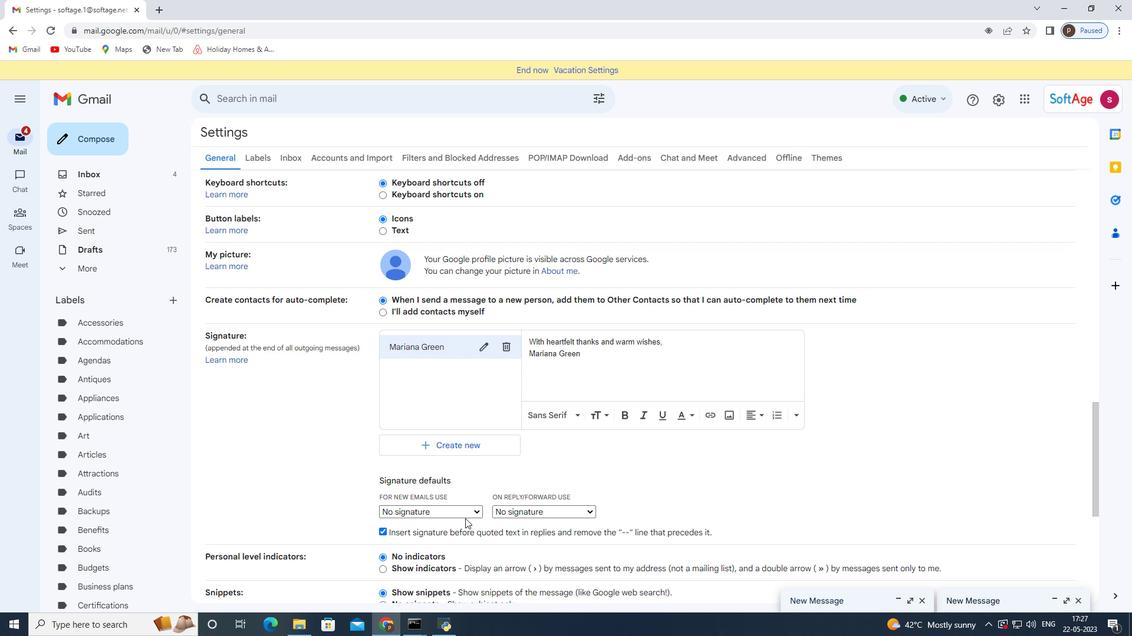
Action: Mouse pressed left at (467, 511)
Screenshot: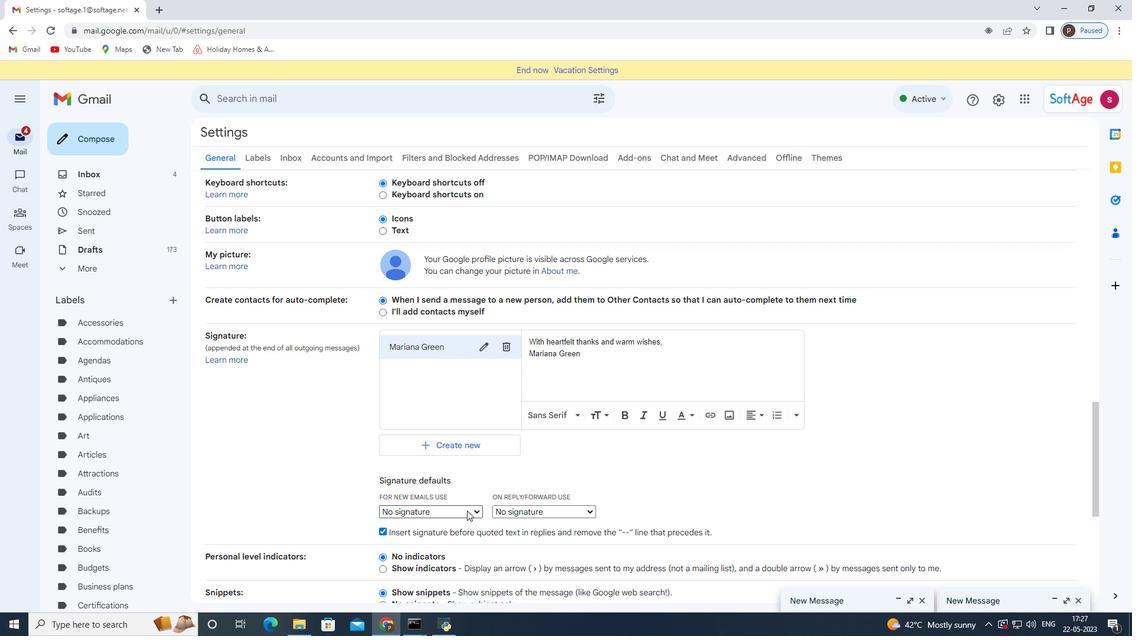 
Action: Mouse moved to (465, 538)
Screenshot: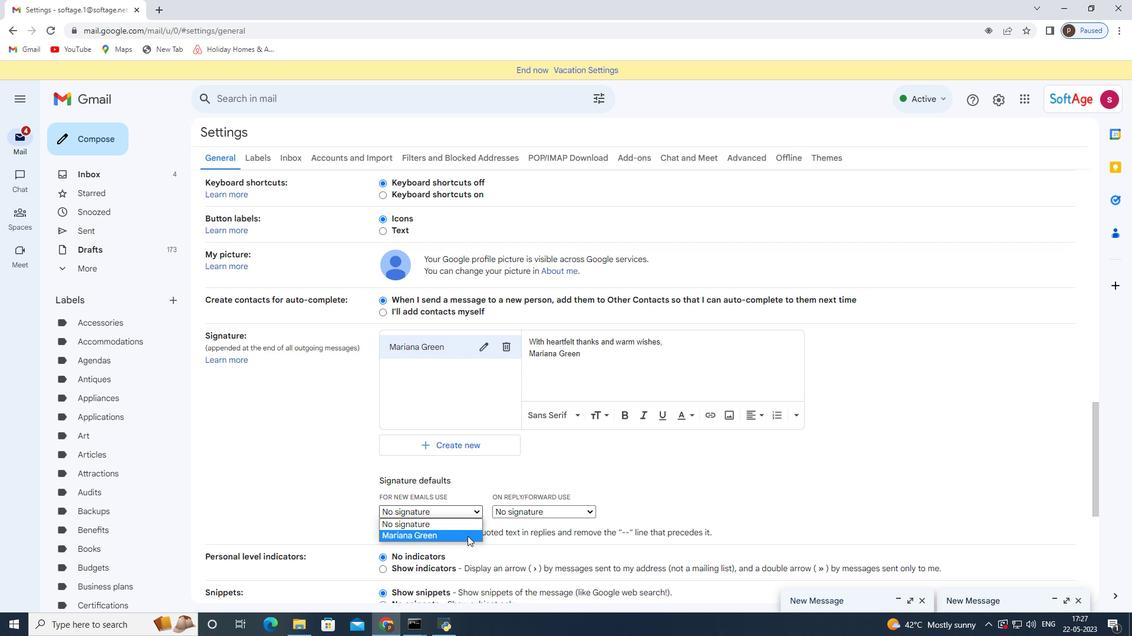 
Action: Mouse pressed left at (465, 538)
Screenshot: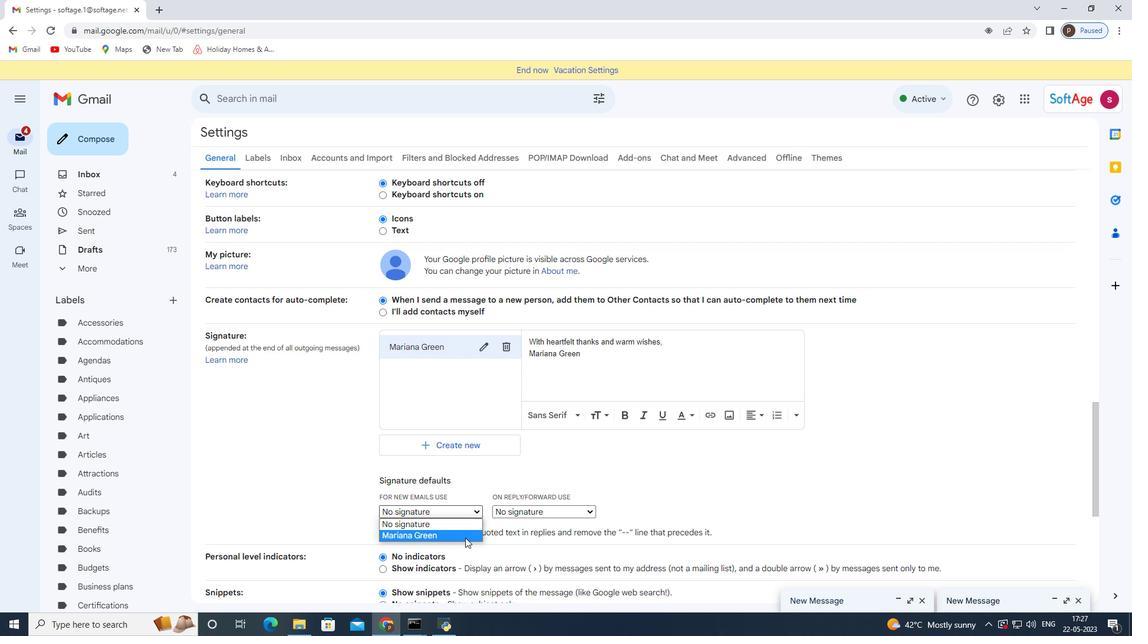 
Action: Mouse moved to (534, 509)
Screenshot: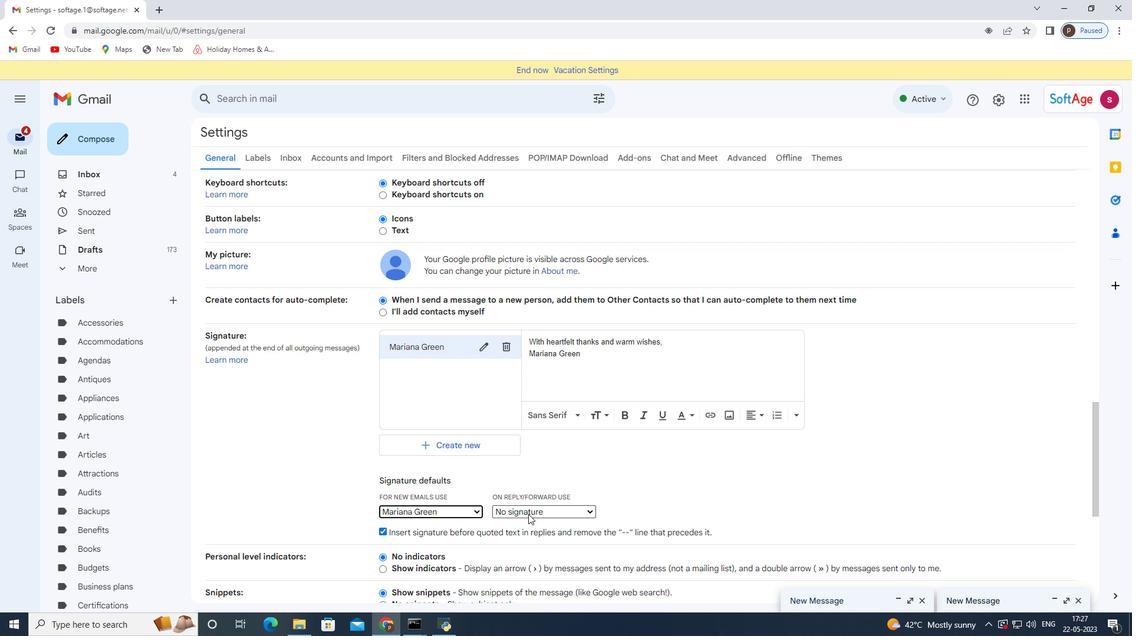 
Action: Mouse pressed left at (534, 509)
Screenshot: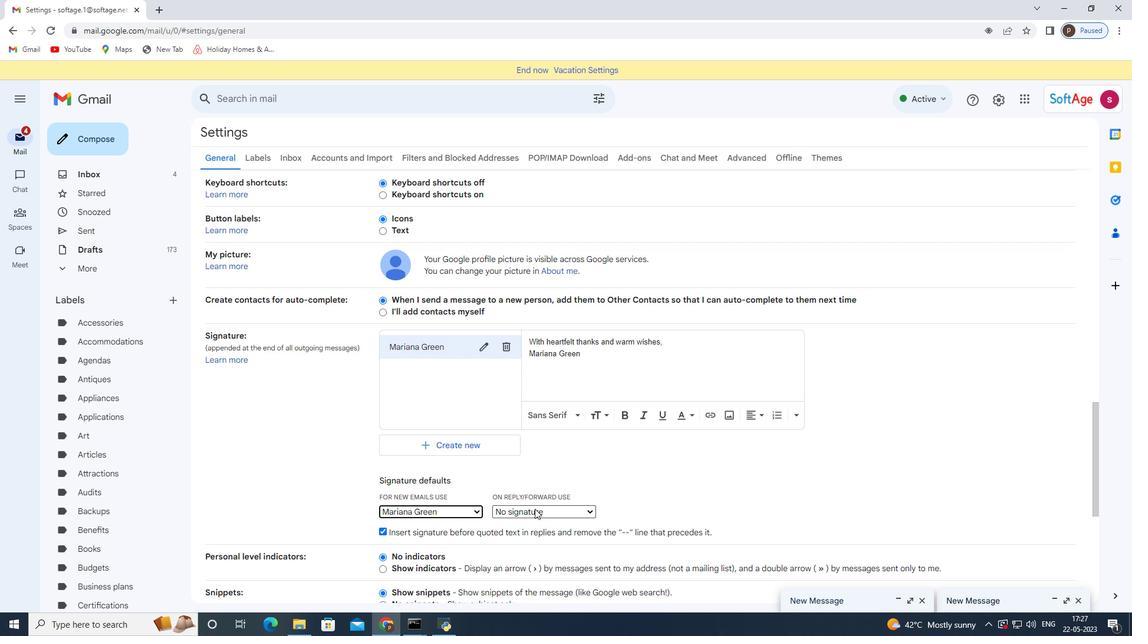 
Action: Mouse moved to (523, 539)
Screenshot: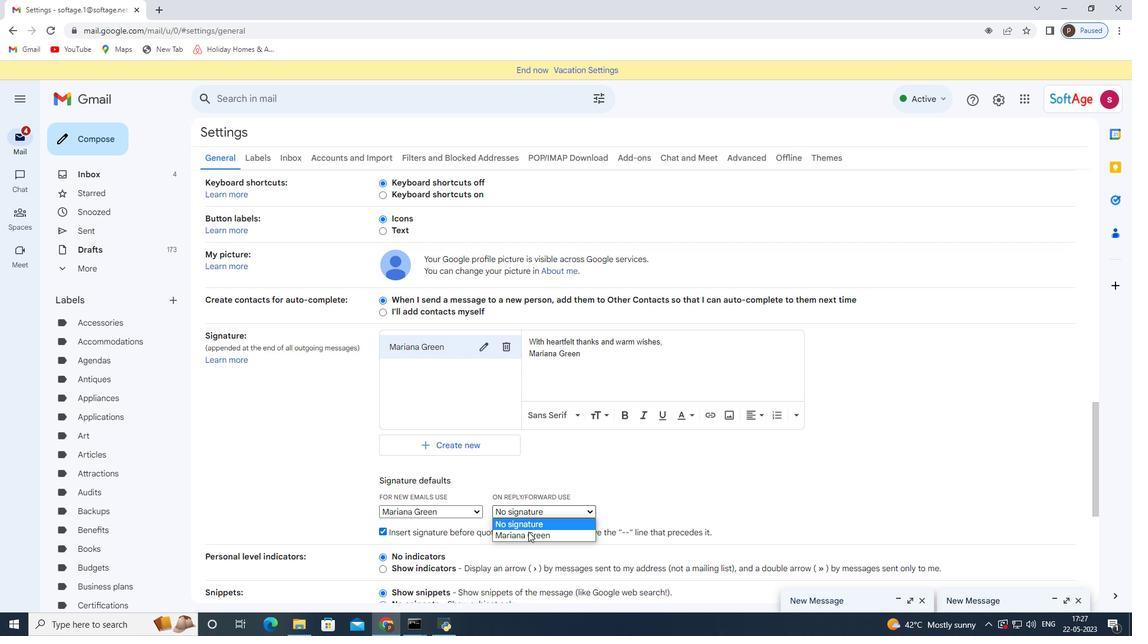 
Action: Mouse pressed left at (523, 539)
Screenshot: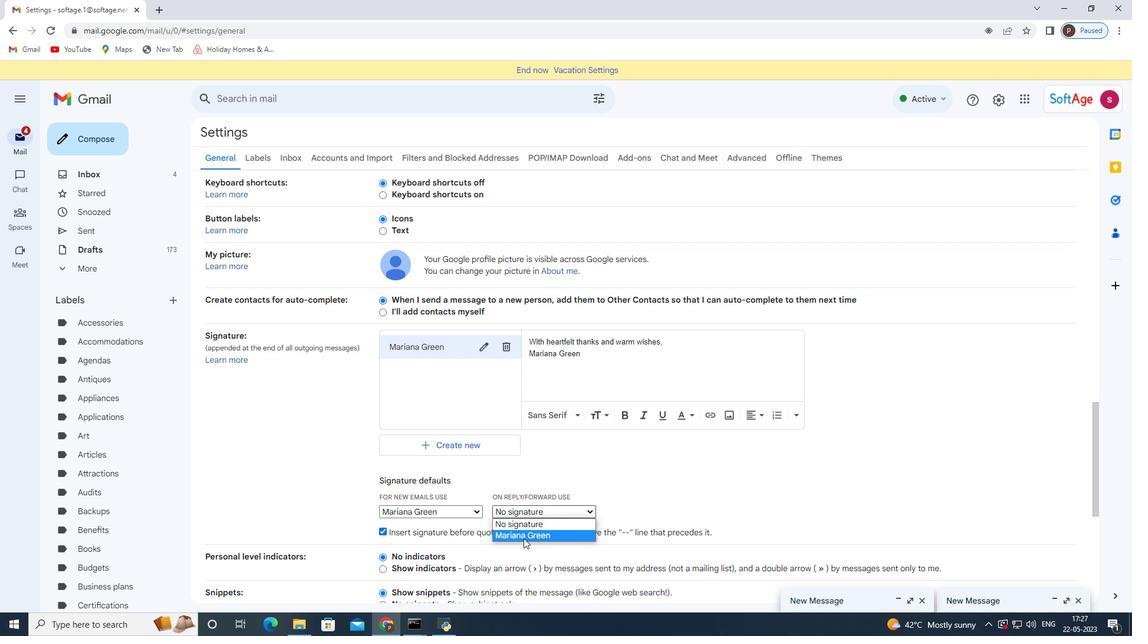 
Action: Mouse scrolled (523, 538) with delta (0, 0)
Screenshot: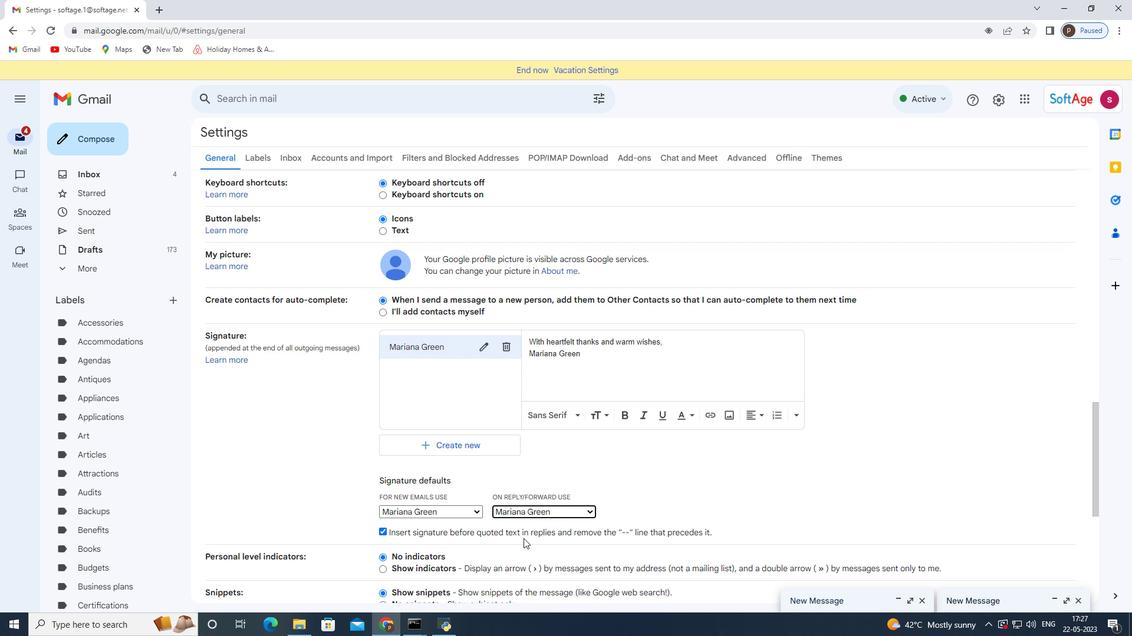 
Action: Mouse scrolled (523, 538) with delta (0, 0)
Screenshot: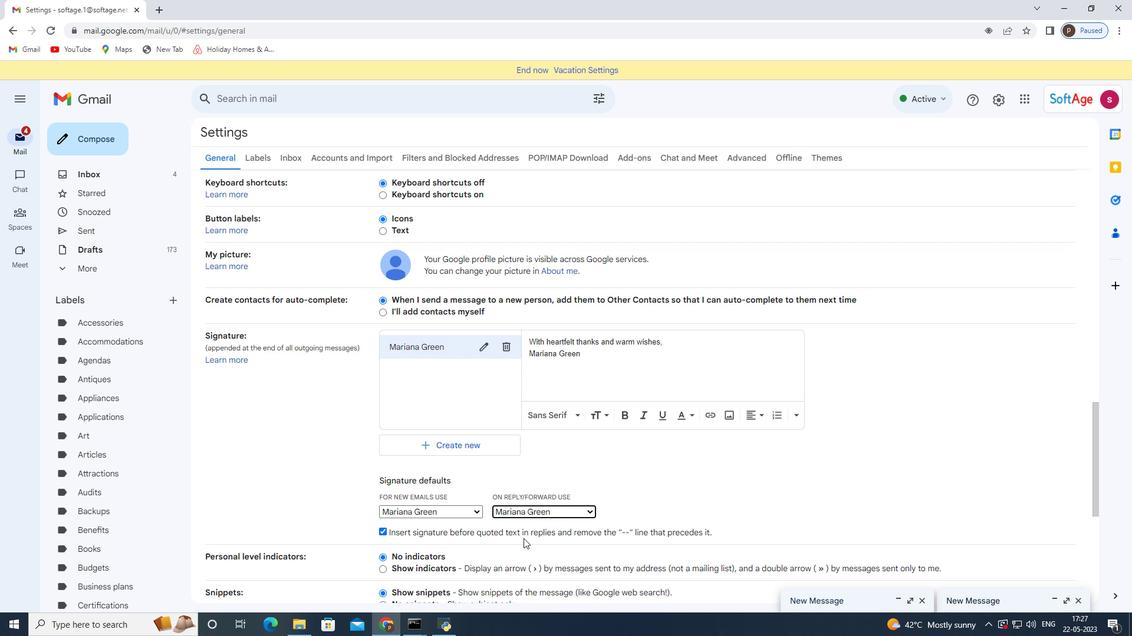 
Action: Mouse scrolled (523, 538) with delta (0, 0)
Screenshot: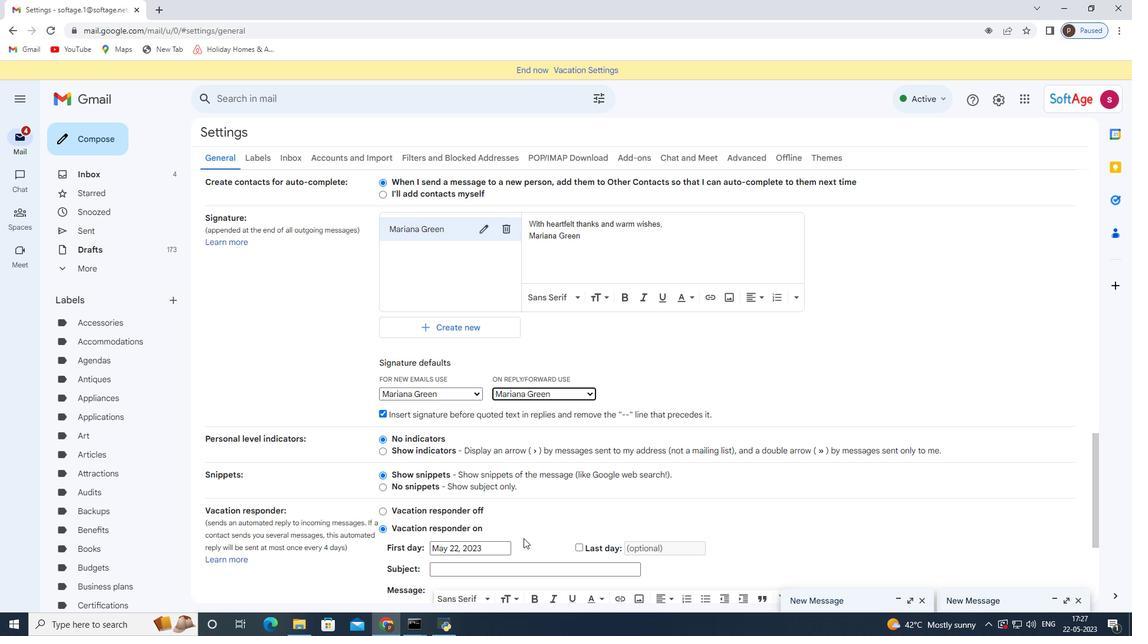 
Action: Mouse scrolled (523, 538) with delta (0, 0)
Screenshot: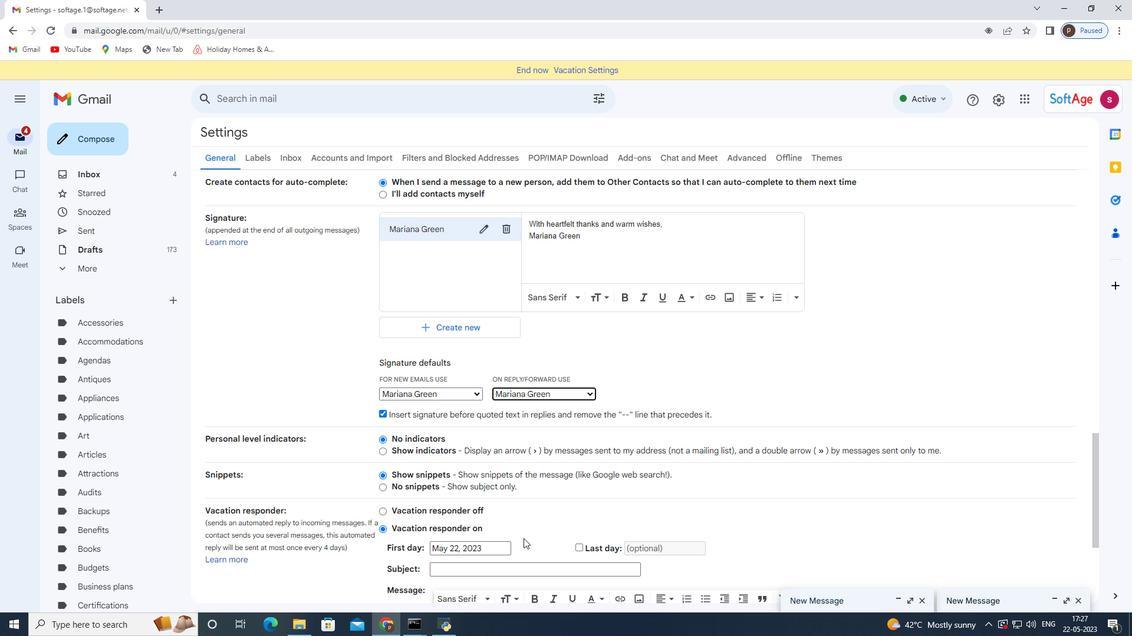 
Action: Mouse scrolled (523, 538) with delta (0, 0)
Screenshot: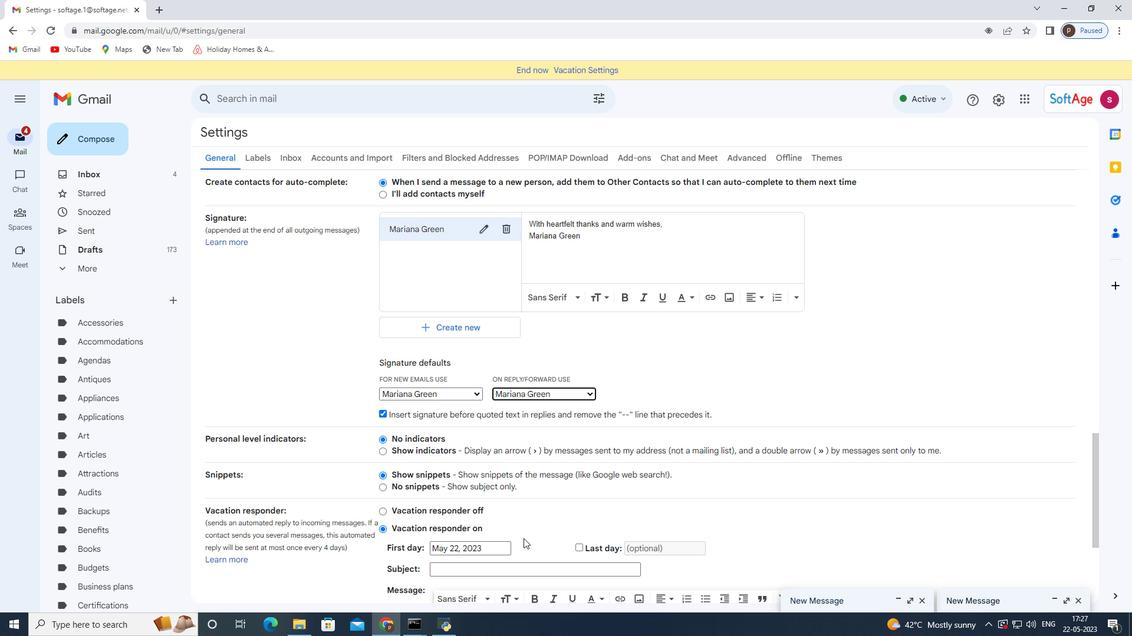 
Action: Mouse scrolled (523, 538) with delta (0, 0)
Screenshot: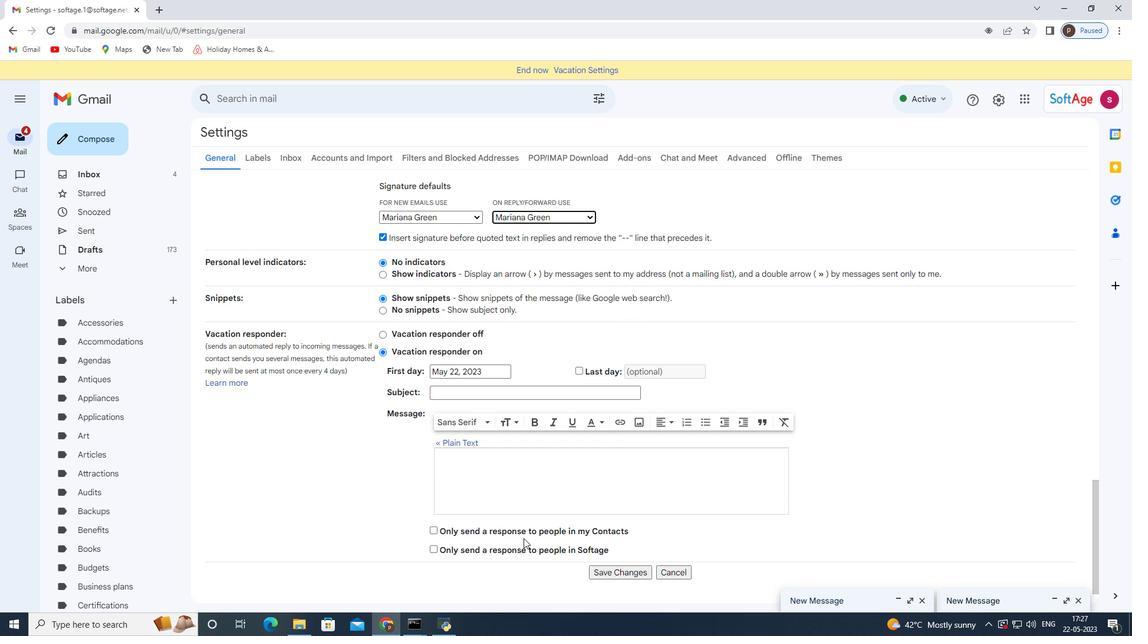 
Action: Mouse scrolled (523, 538) with delta (0, 0)
Screenshot: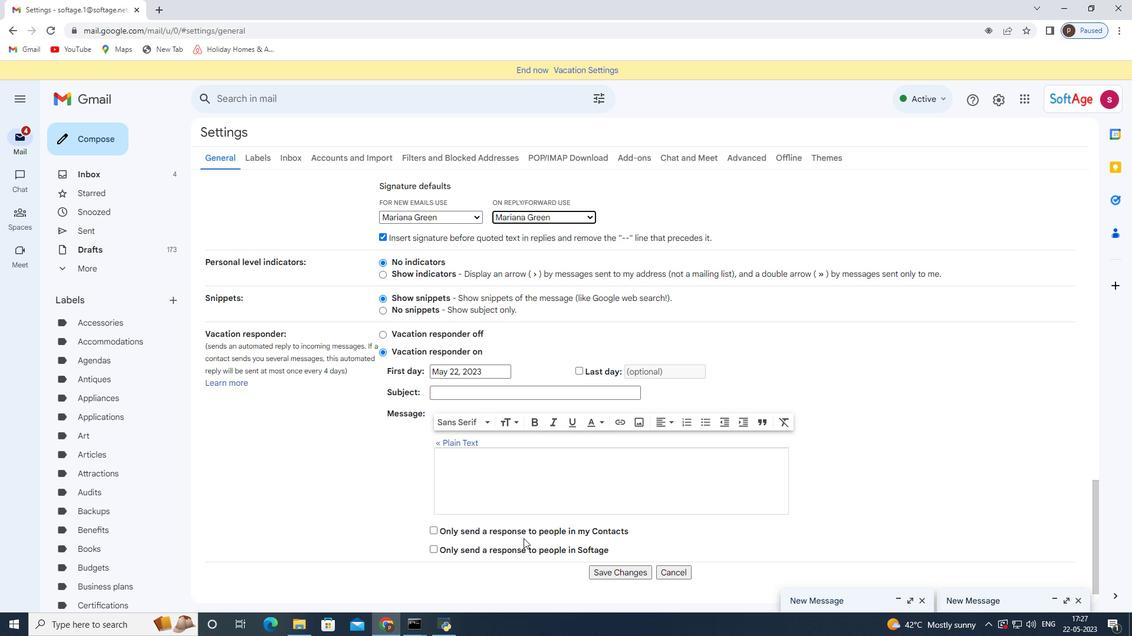 
Action: Mouse moved to (614, 533)
Screenshot: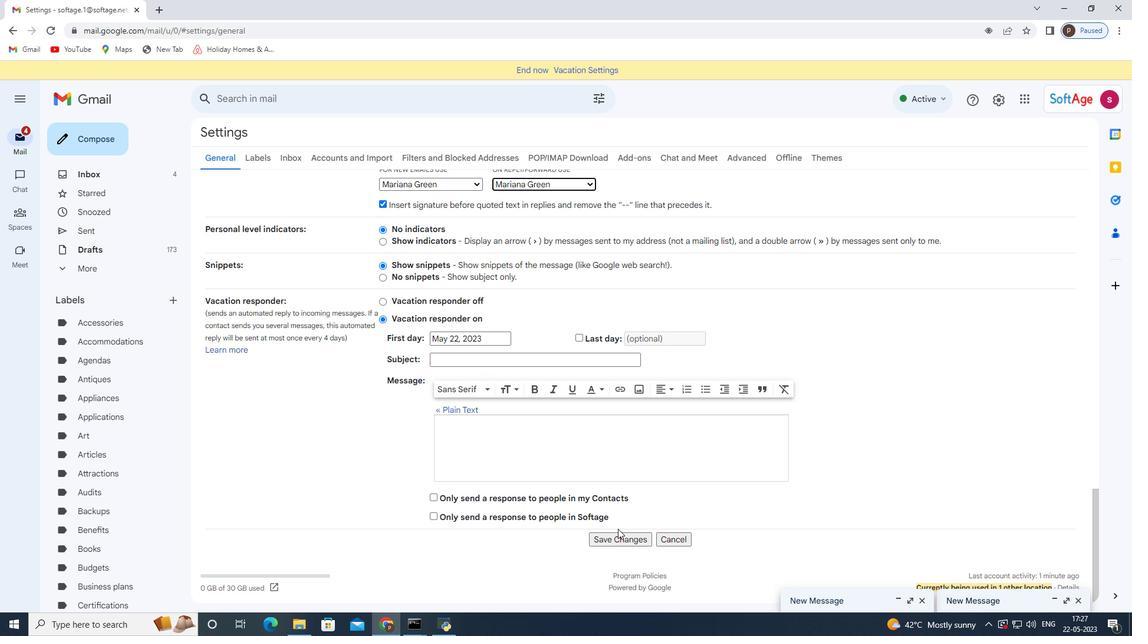 
Action: Mouse pressed left at (614, 533)
Screenshot: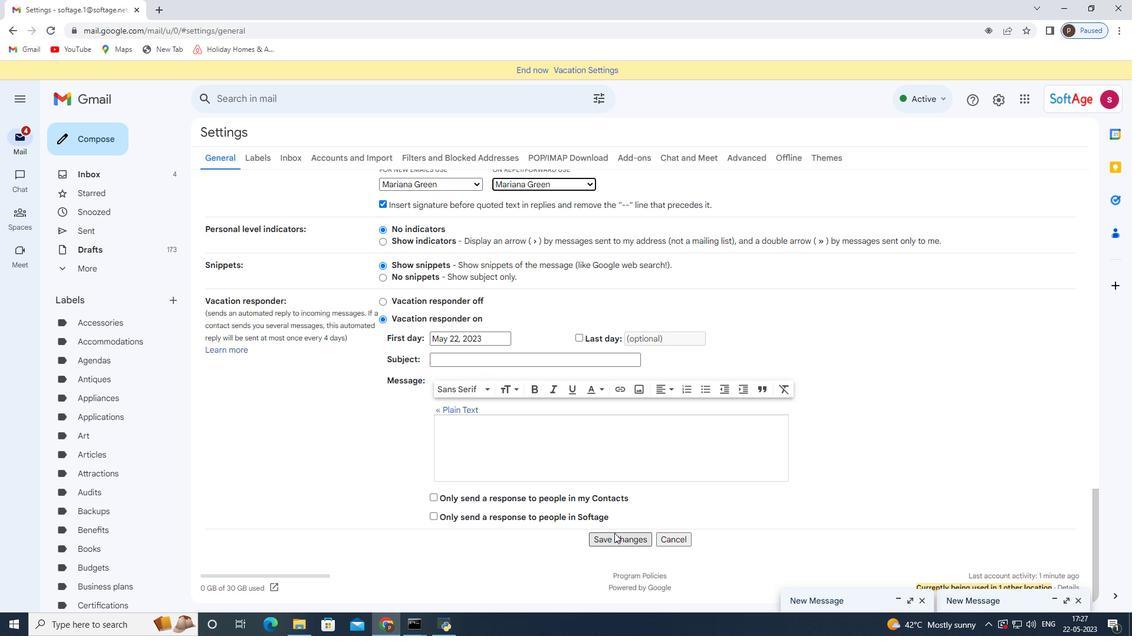 
Action: Mouse moved to (84, 140)
Screenshot: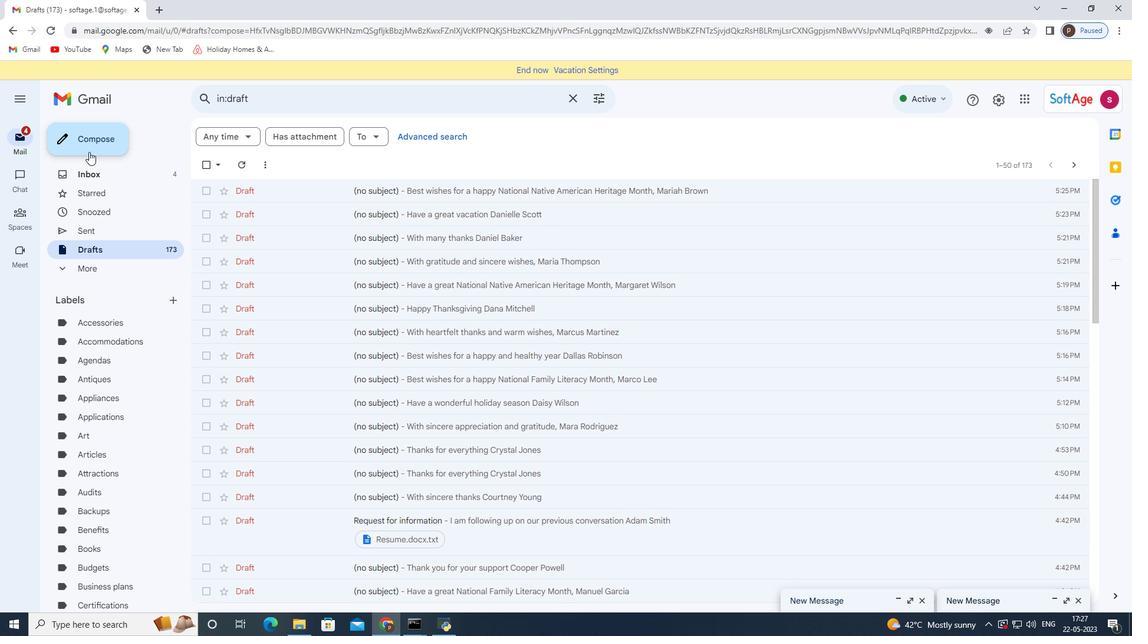 
Action: Mouse pressed left at (84, 140)
Screenshot: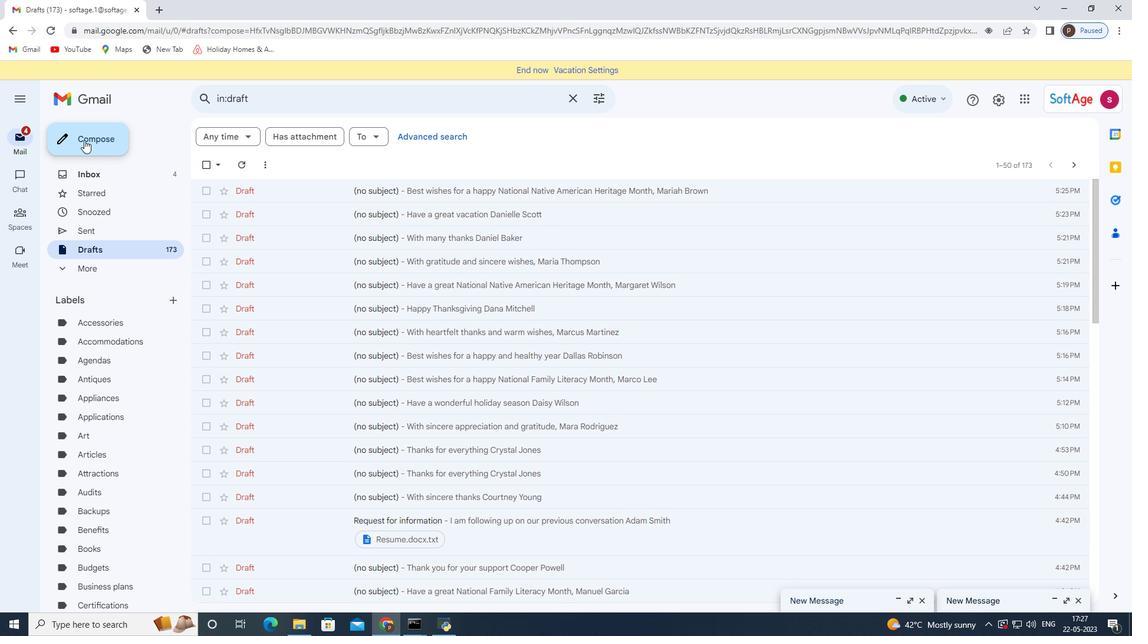 
Action: Mouse moved to (465, 273)
Screenshot: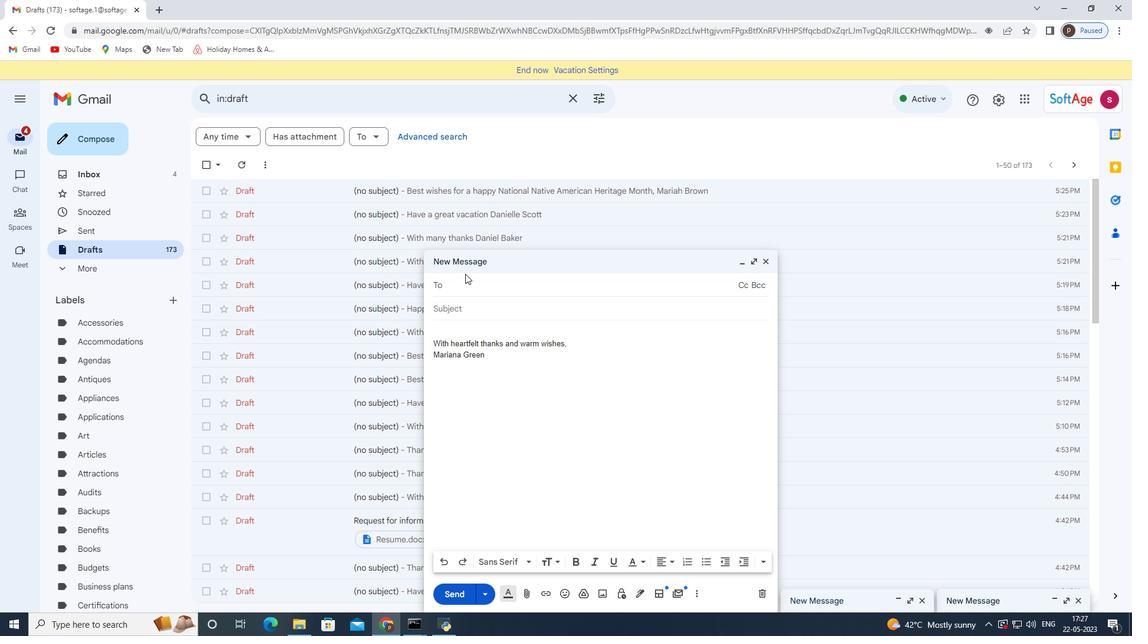 
Action: Mouse pressed left at (465, 273)
Screenshot: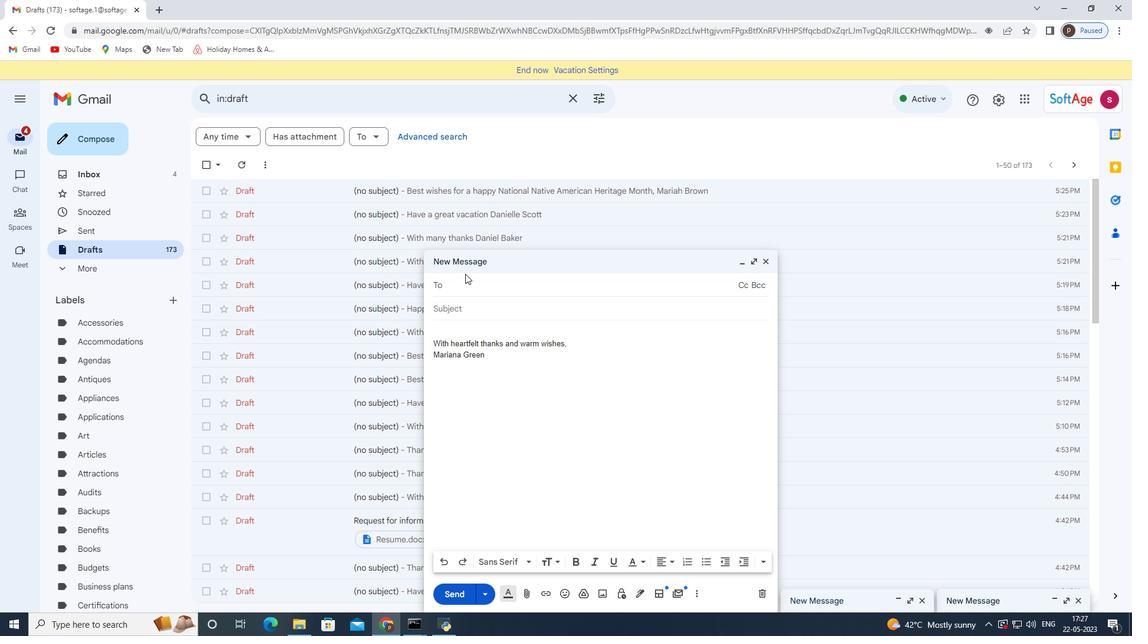 
Action: Mouse moved to (462, 283)
Screenshot: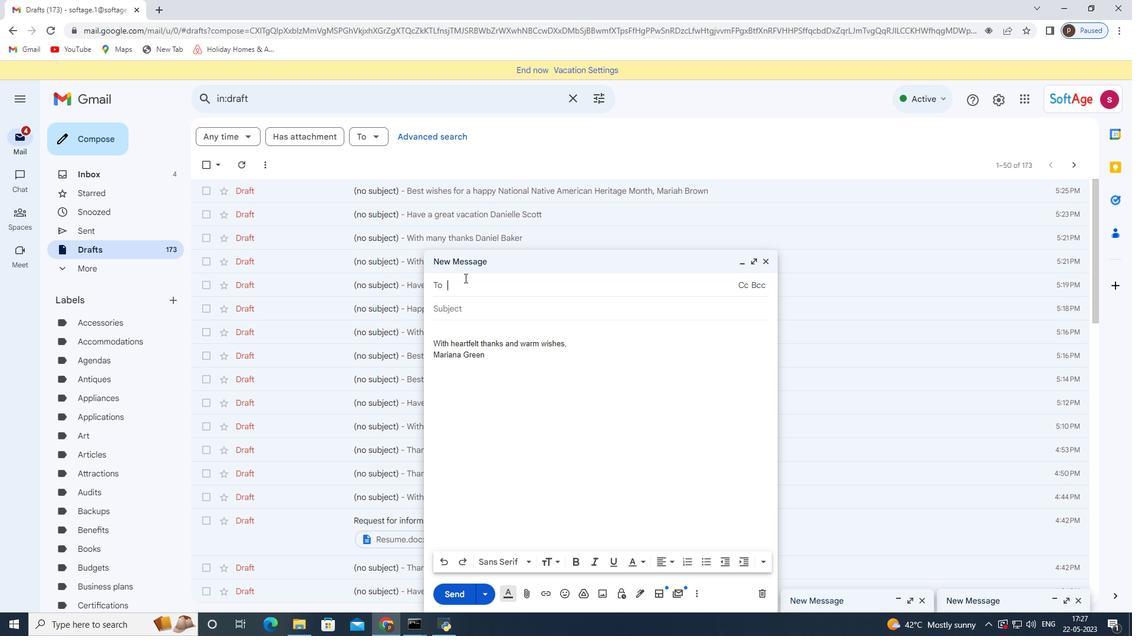 
Action: Mouse pressed left at (462, 283)
Screenshot: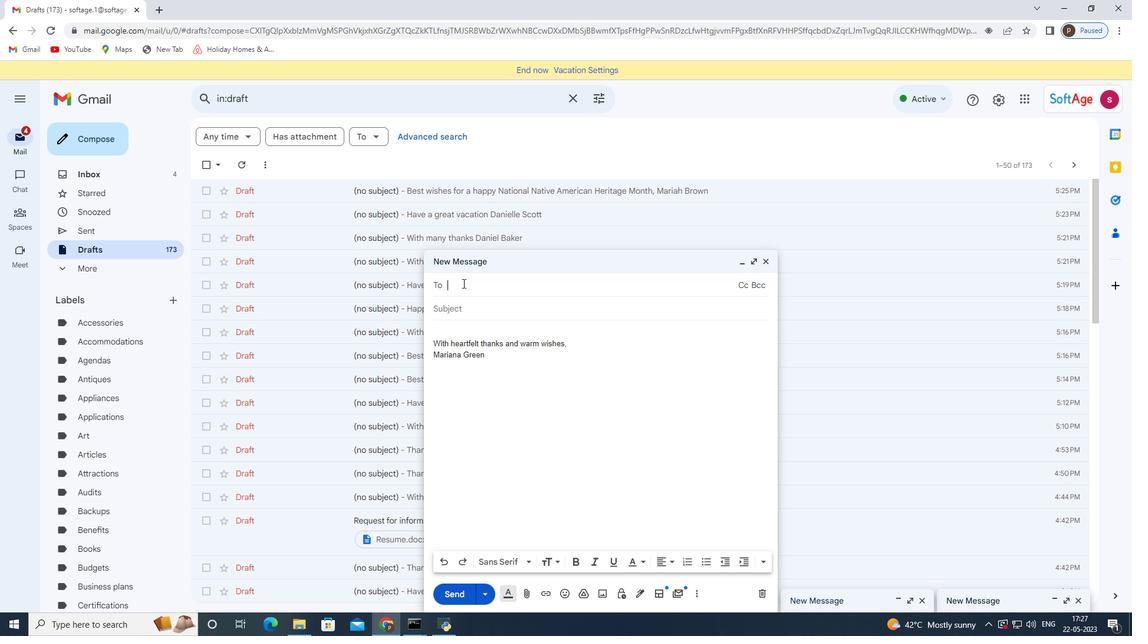 
Action: Key pressed softage.3<Key.shift>@softage.net
Screenshot: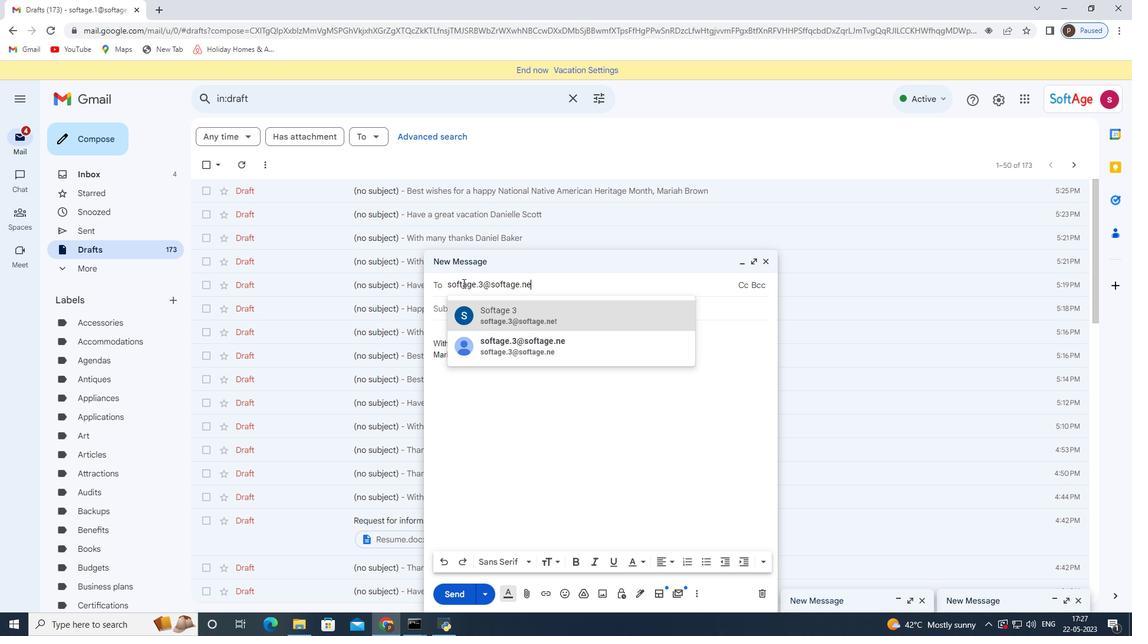
Action: Mouse moved to (566, 313)
Screenshot: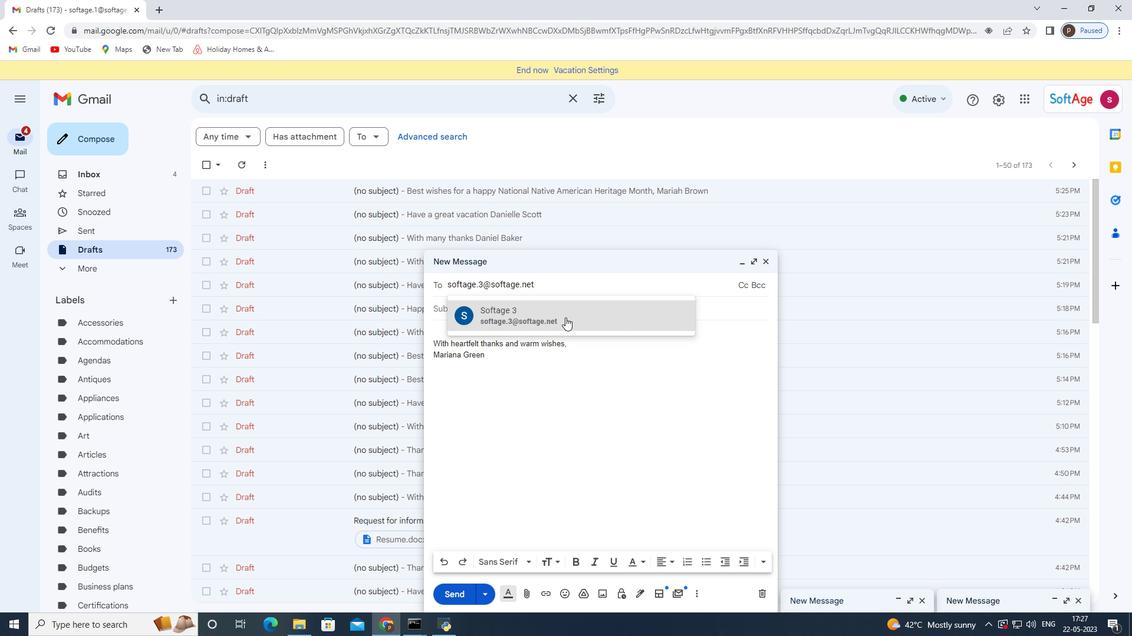 
Action: Mouse pressed left at (566, 313)
Screenshot: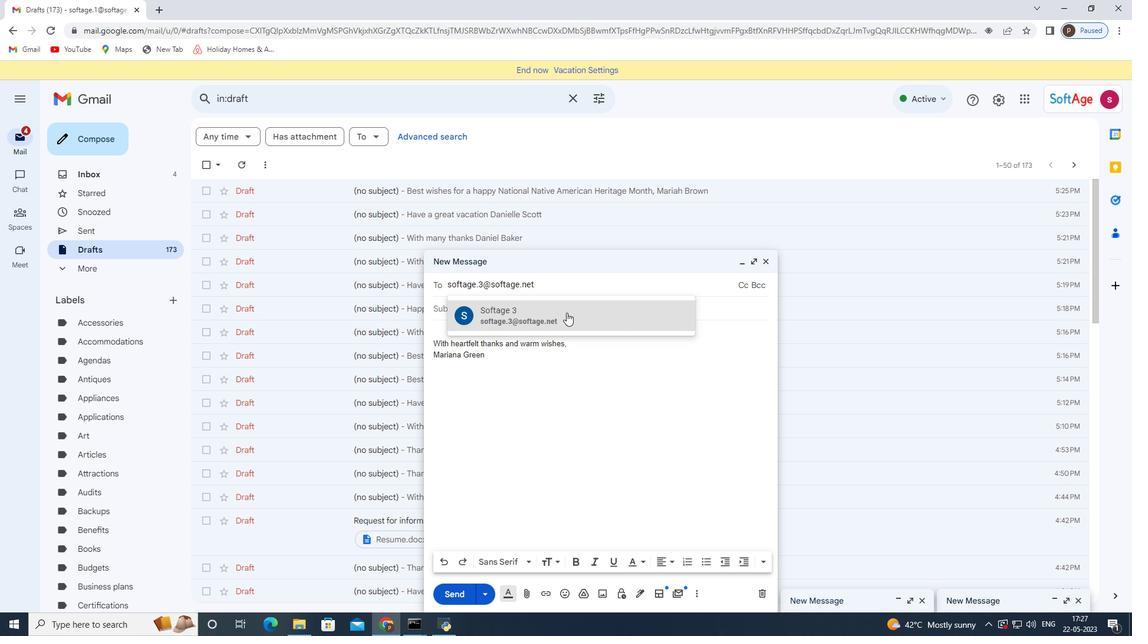 
Action: Mouse moved to (168, 298)
Screenshot: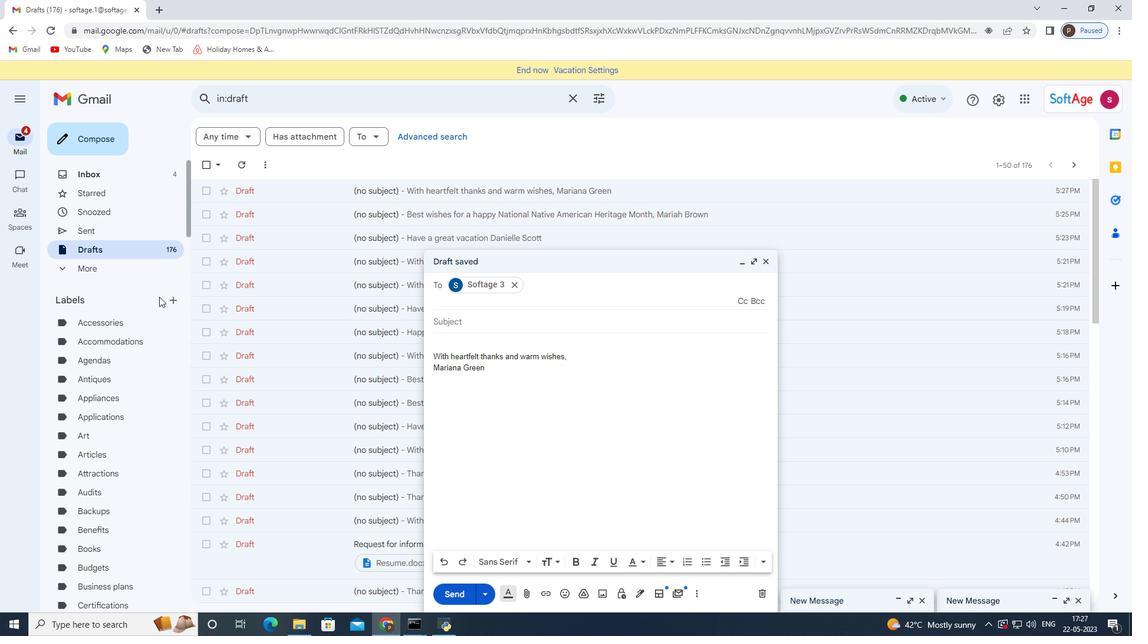
Action: Mouse pressed left at (168, 298)
Screenshot: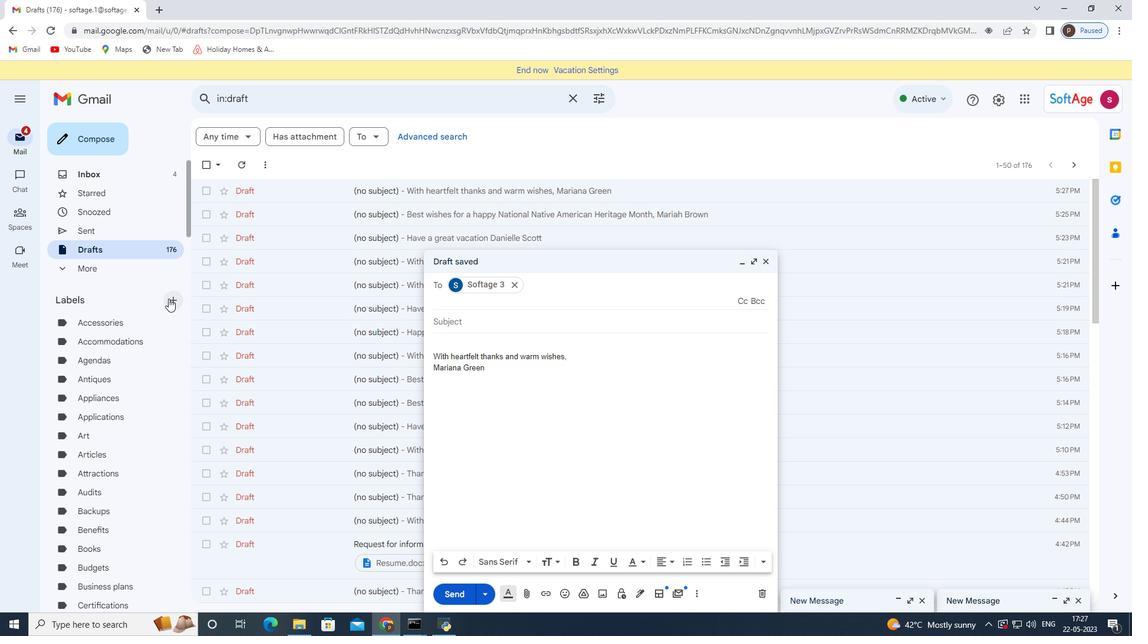 
Action: Mouse moved to (494, 323)
Screenshot: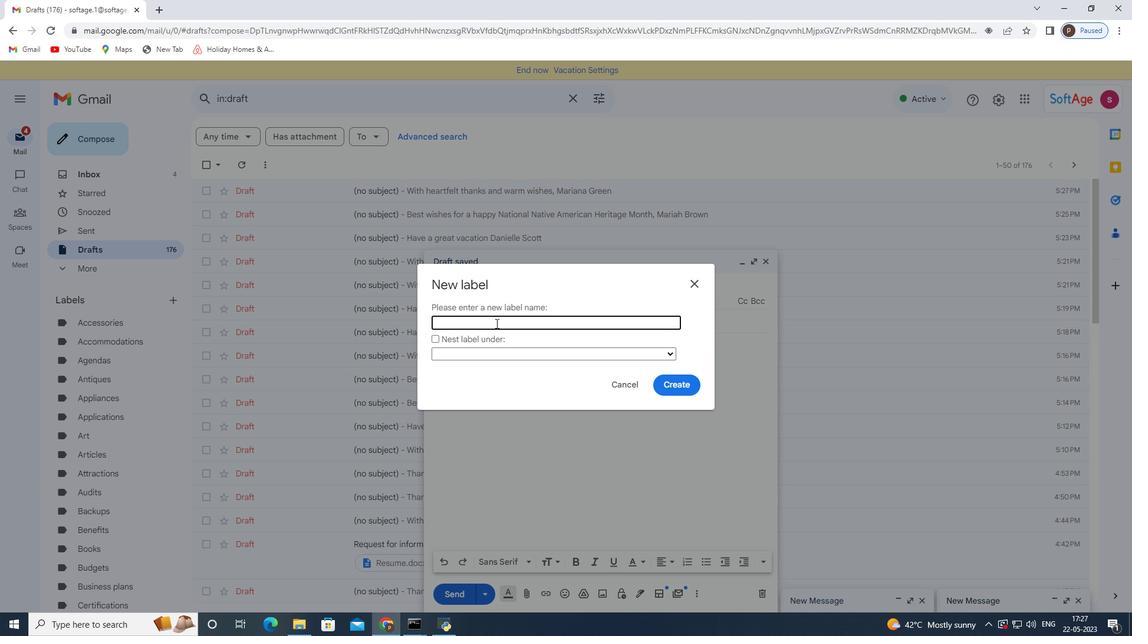 
Action: Mouse pressed left at (494, 323)
Screenshot: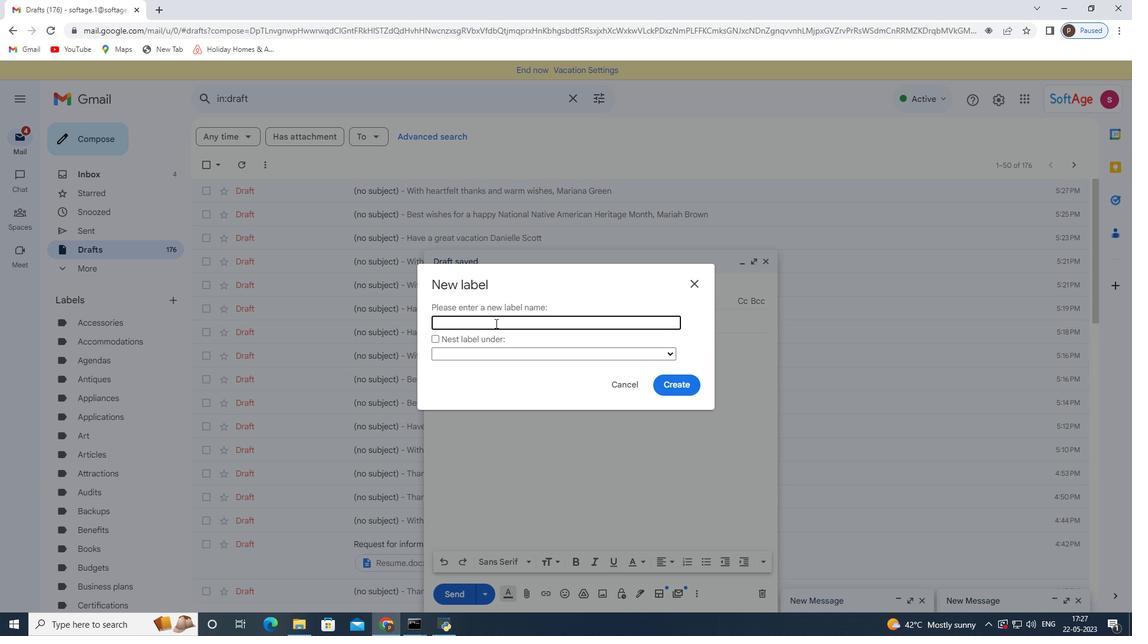 
Action: Key pressed <Key.shift>Purchase<Key.space>agreements
Screenshot: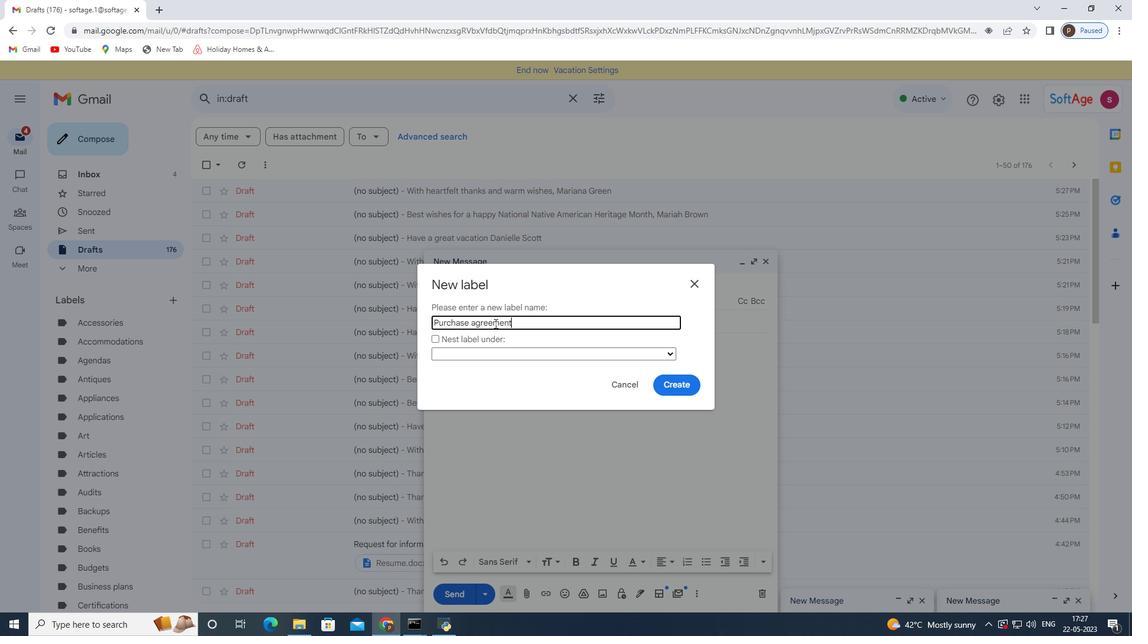 
Action: Mouse moved to (677, 388)
Screenshot: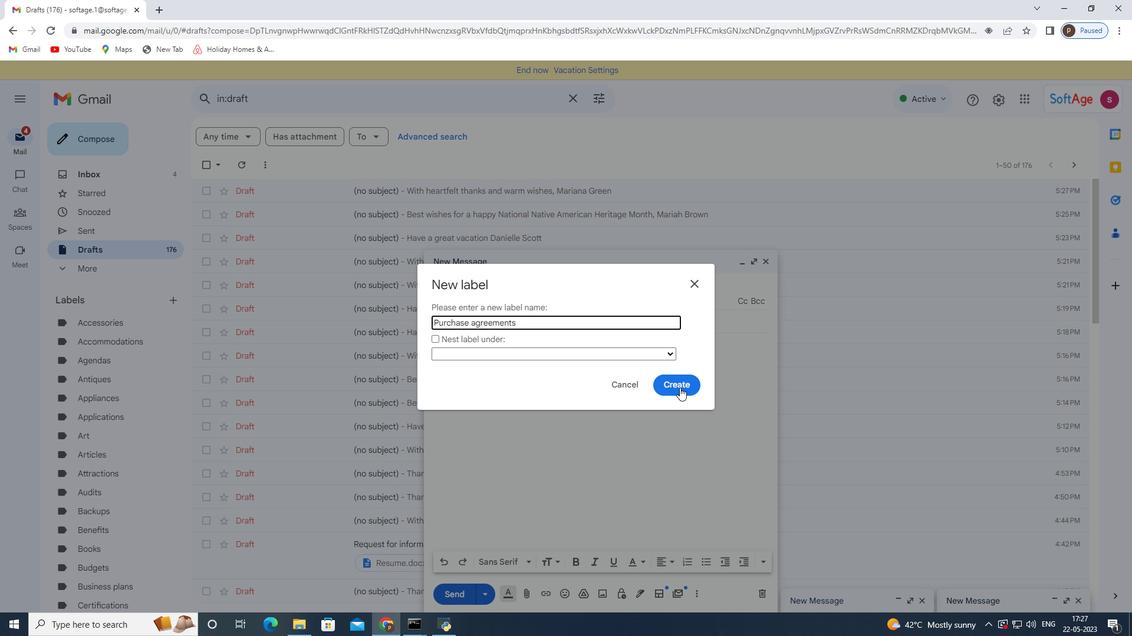 
Action: Mouse pressed left at (677, 388)
Screenshot: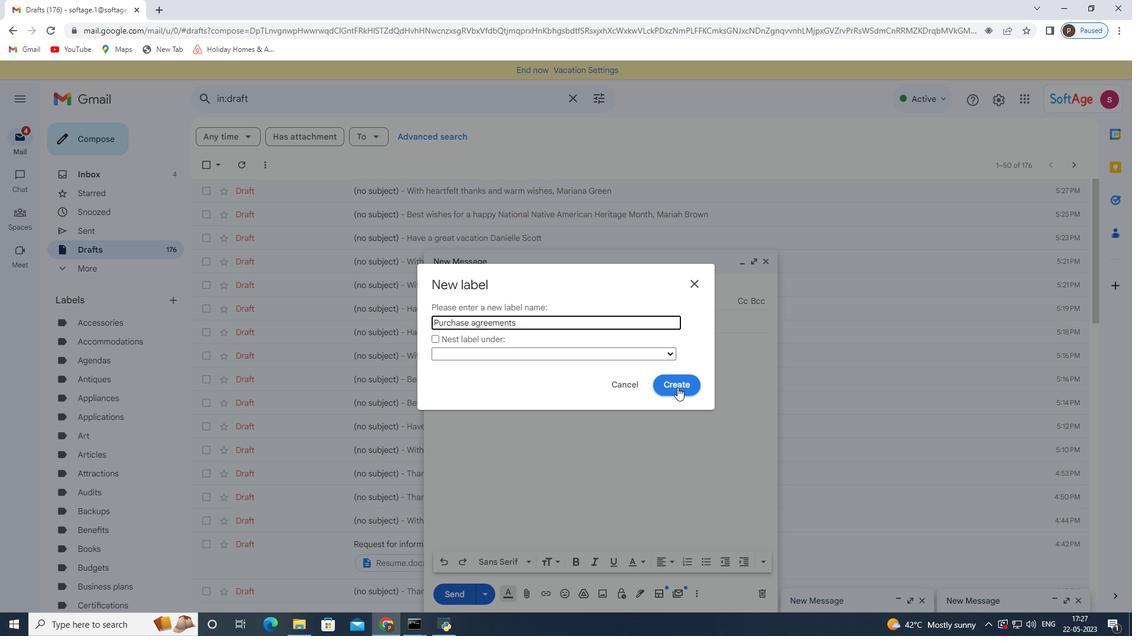 
